 Task: Add a condition where "Channel Is not Chat transcript" in All unsolved tickets in your groups.
Action: Mouse moved to (107, 326)
Screenshot: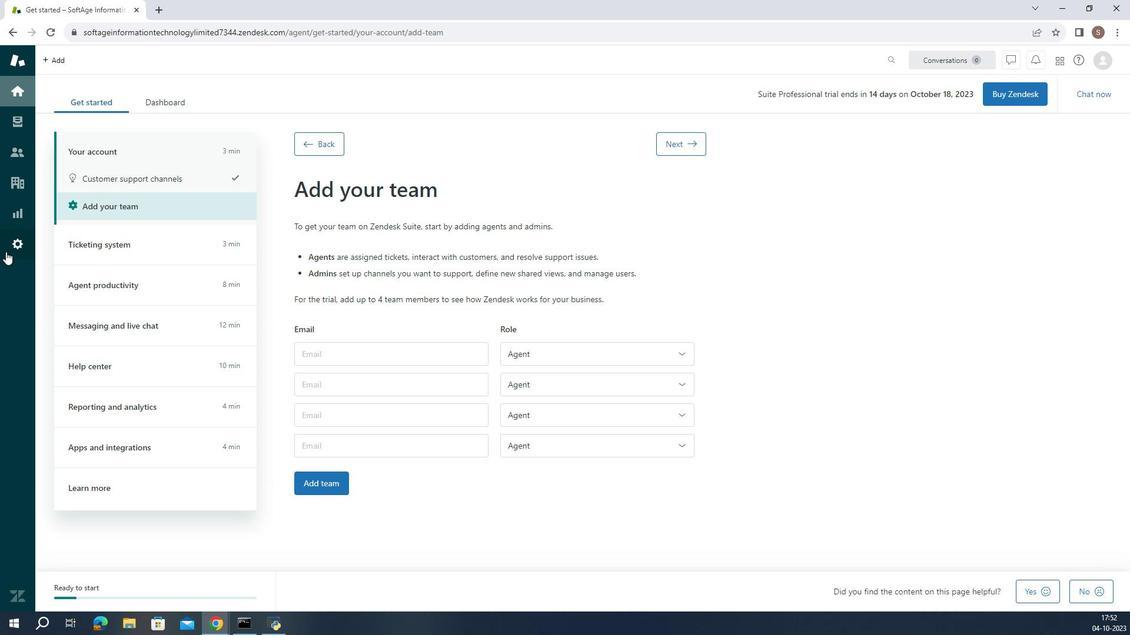 
Action: Mouse pressed left at (107, 326)
Screenshot: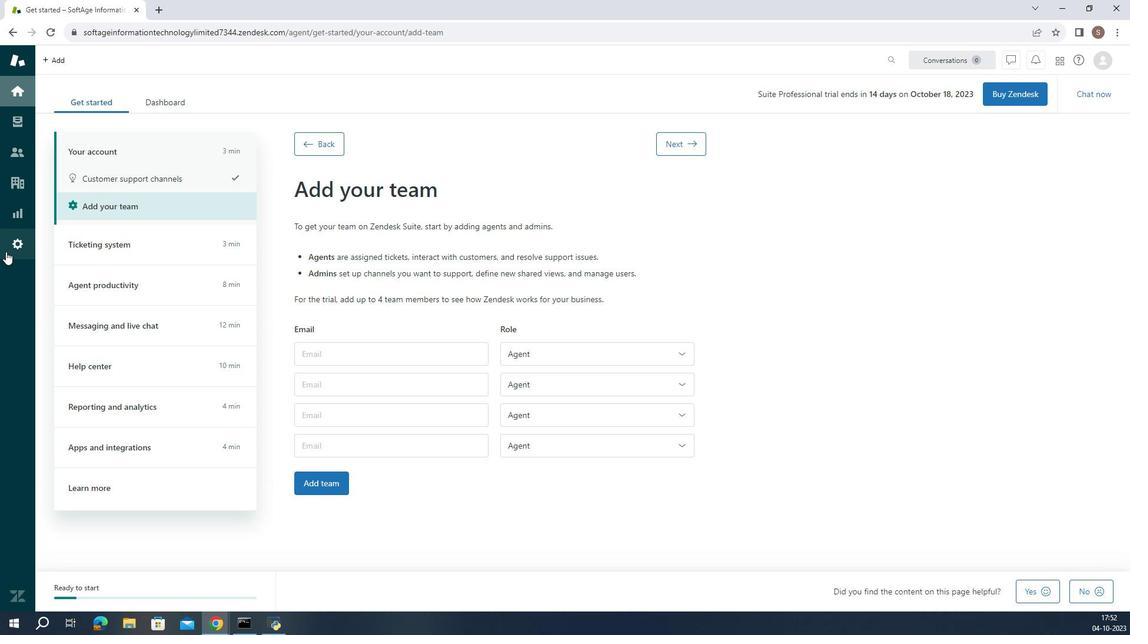 
Action: Mouse moved to (339, 396)
Screenshot: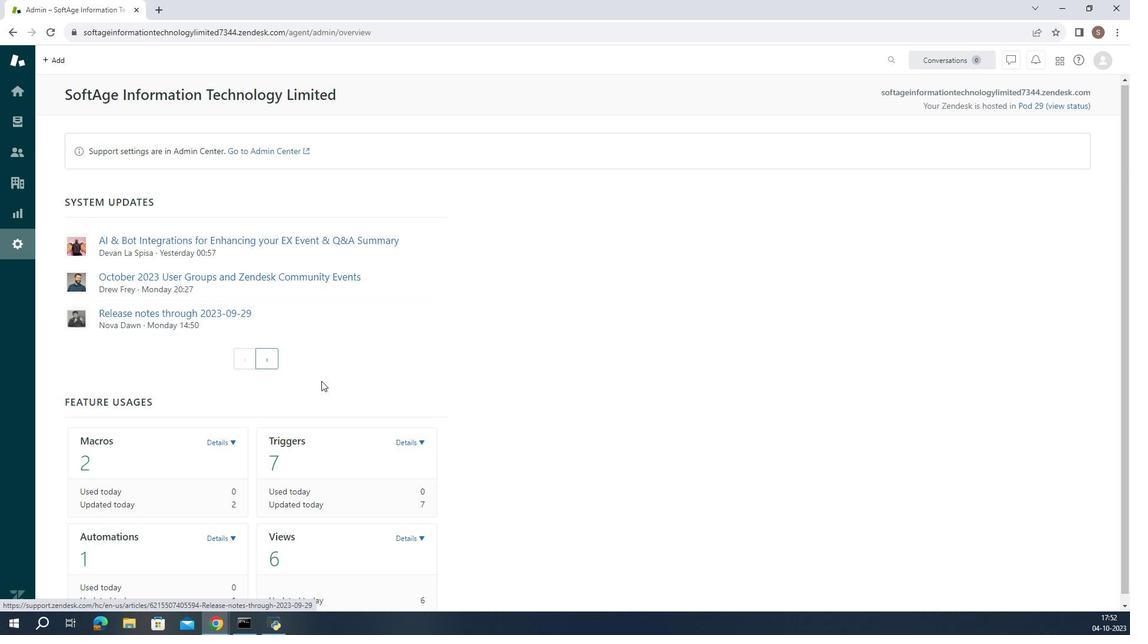 
Action: Mouse scrolled (339, 396) with delta (0, 0)
Screenshot: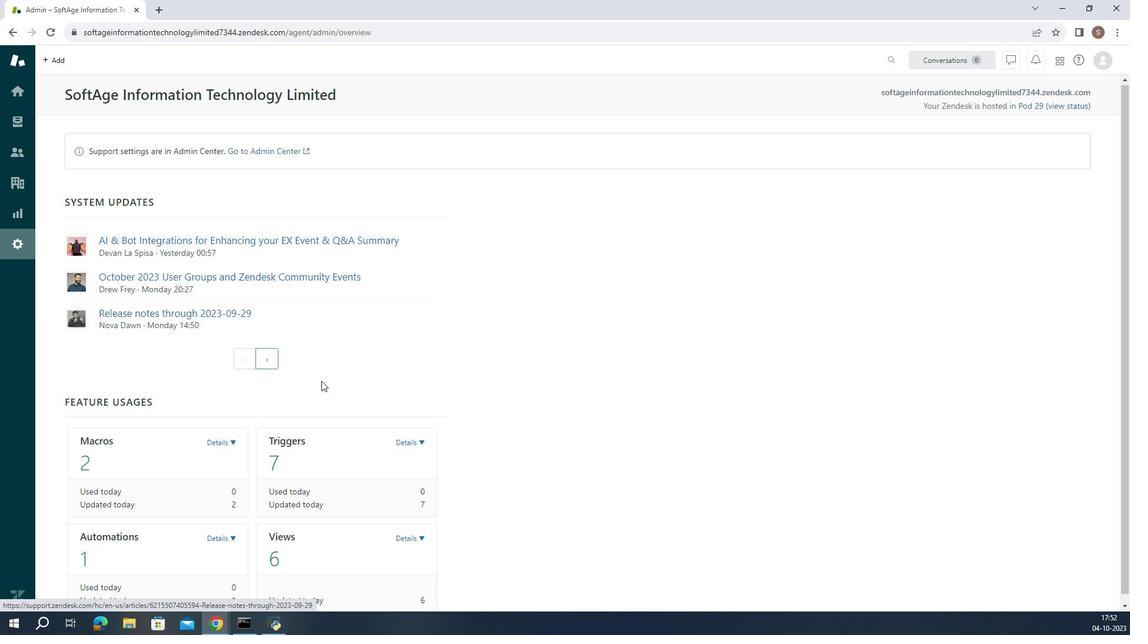 
Action: Mouse moved to (341, 397)
Screenshot: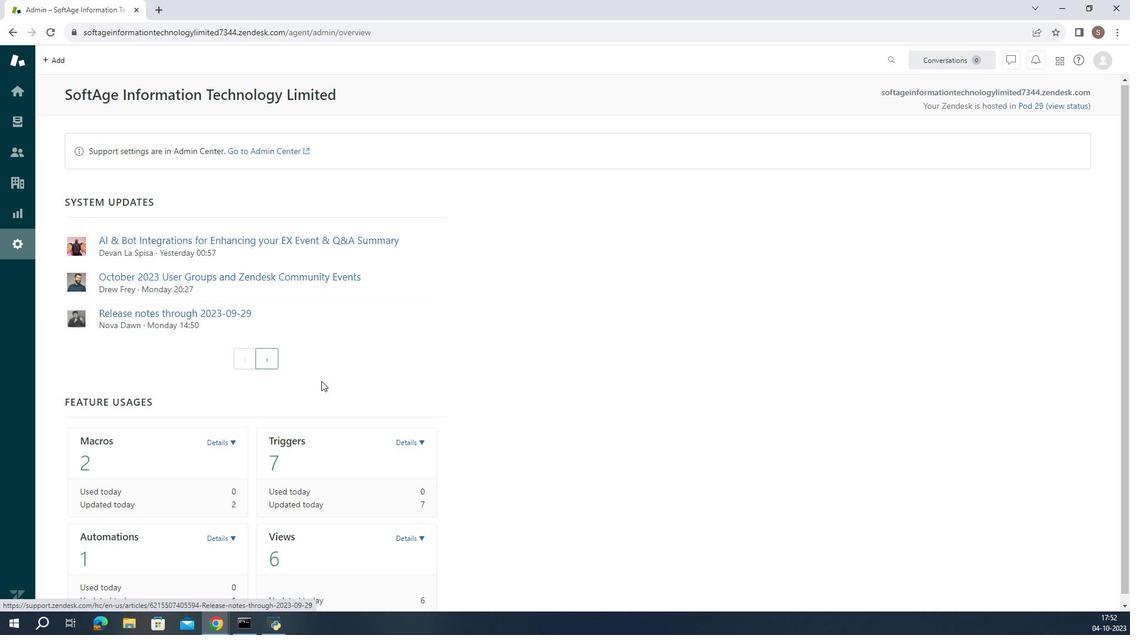 
Action: Mouse scrolled (341, 396) with delta (0, 0)
Screenshot: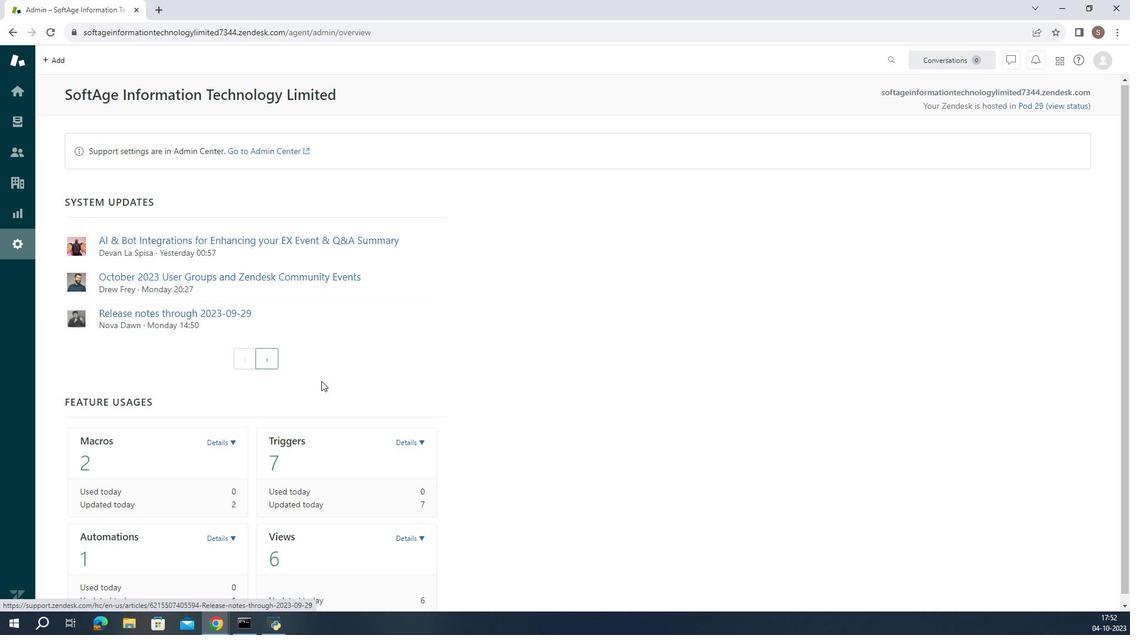 
Action: Mouse moved to (344, 399)
Screenshot: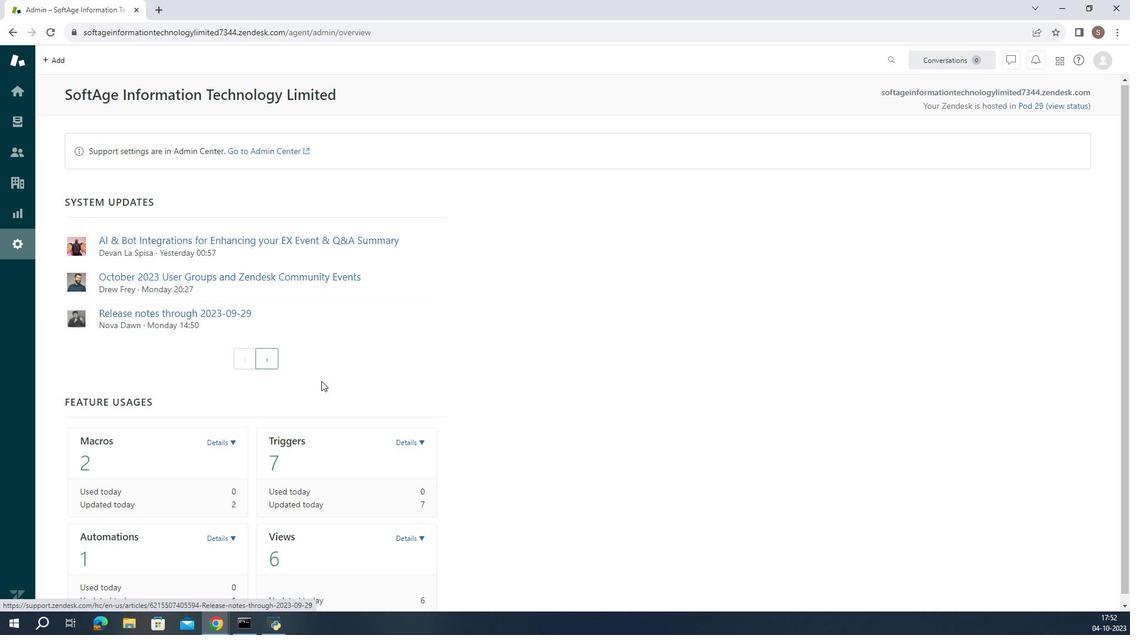 
Action: Mouse scrolled (344, 398) with delta (0, 0)
Screenshot: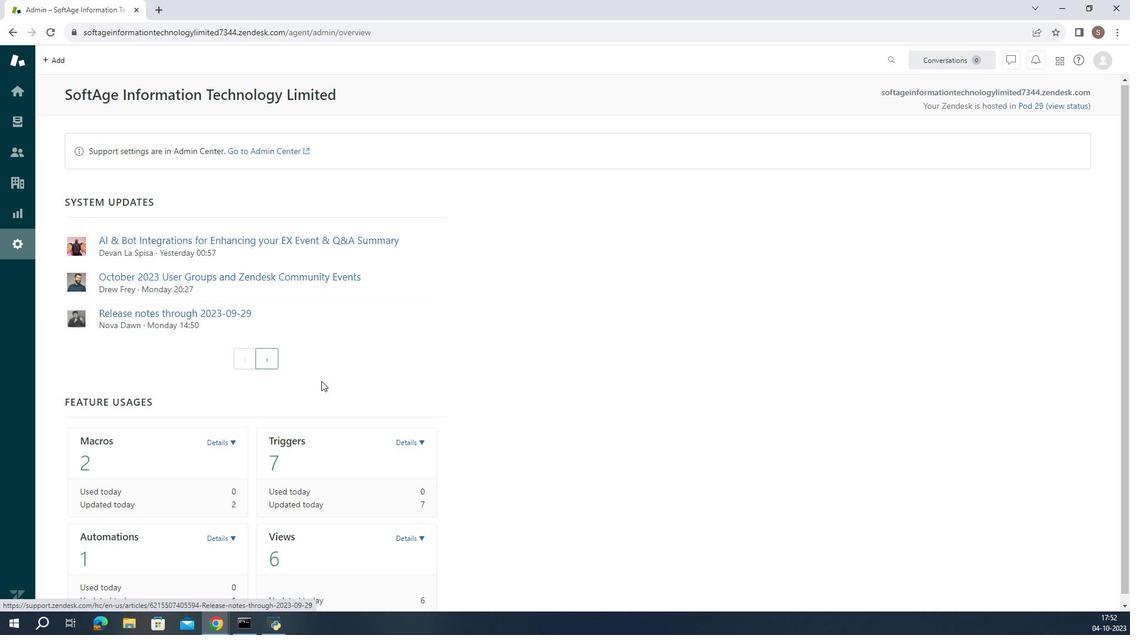 
Action: Mouse moved to (426, 496)
Screenshot: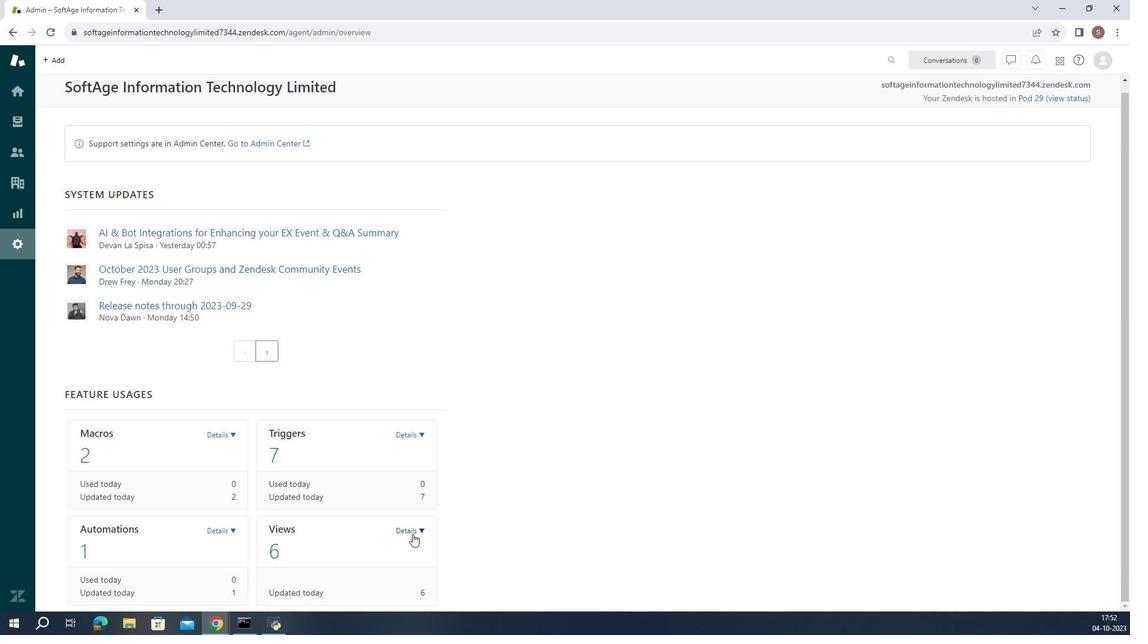 
Action: Mouse pressed left at (426, 496)
Screenshot: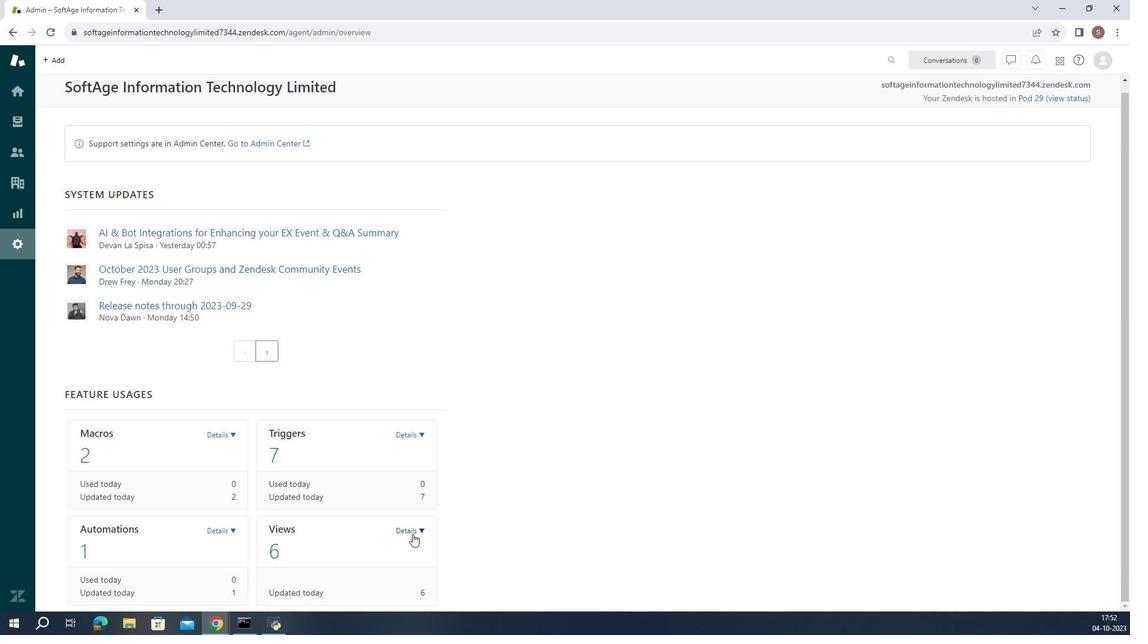 
Action: Mouse moved to (406, 503)
Screenshot: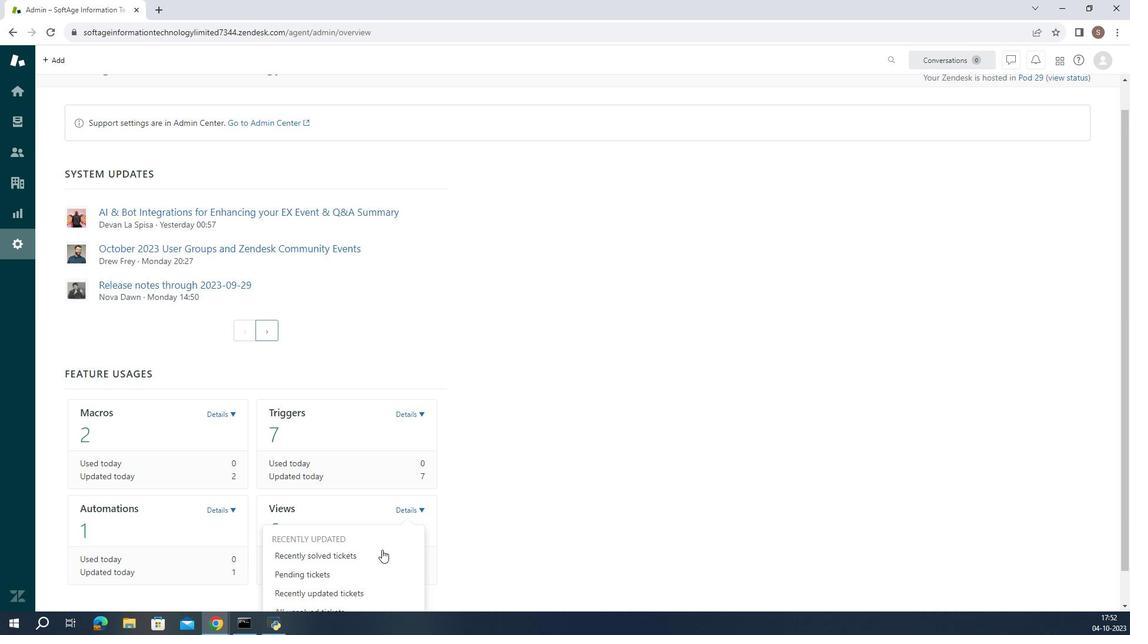 
Action: Mouse scrolled (406, 503) with delta (0, 0)
Screenshot: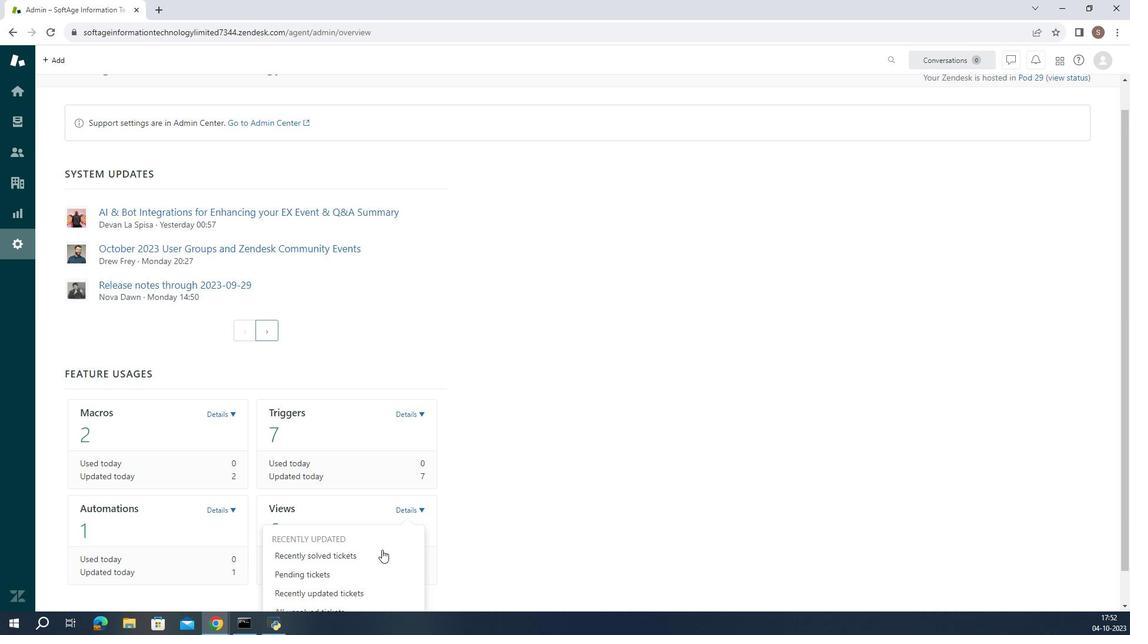 
Action: Mouse moved to (404, 505)
Screenshot: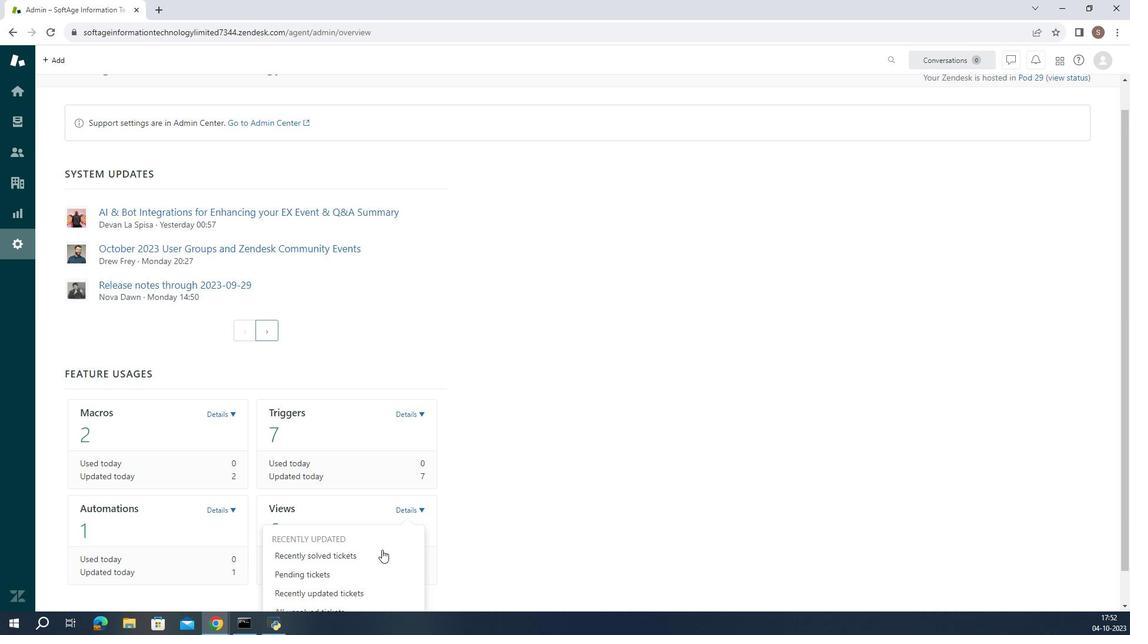 
Action: Mouse scrolled (404, 504) with delta (0, 0)
Screenshot: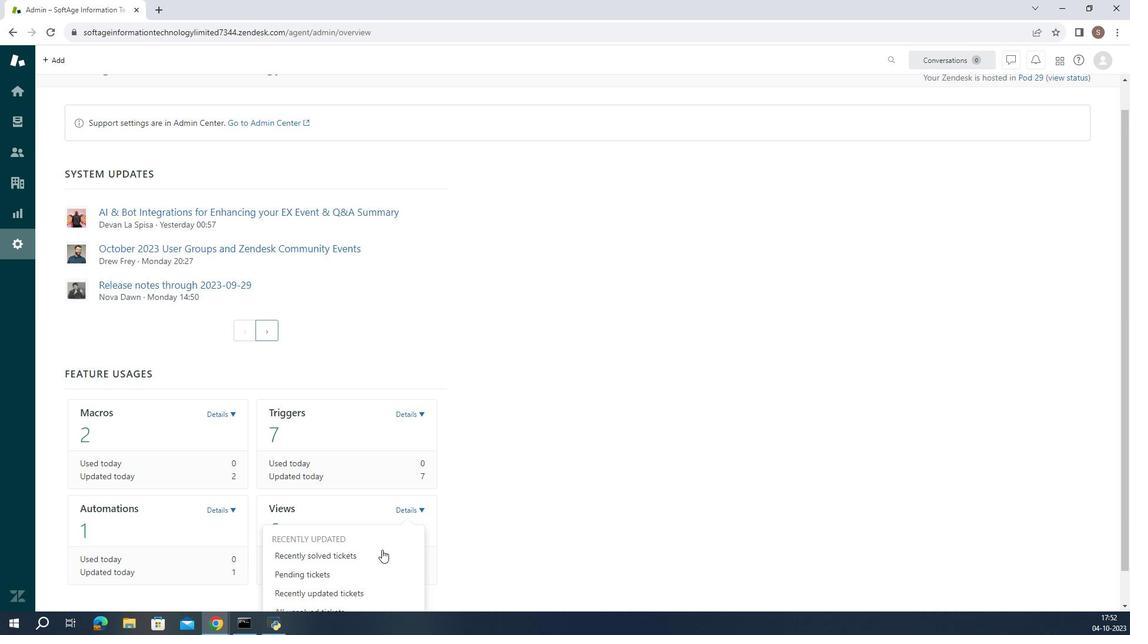 
Action: Mouse moved to (403, 505)
Screenshot: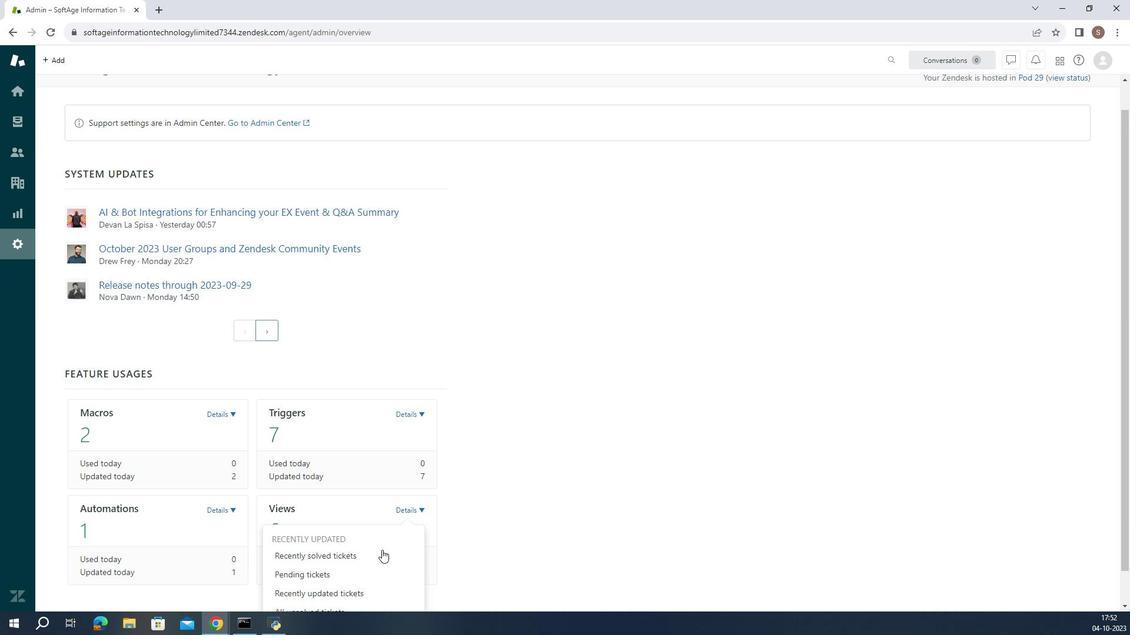
Action: Mouse scrolled (403, 505) with delta (0, 0)
Screenshot: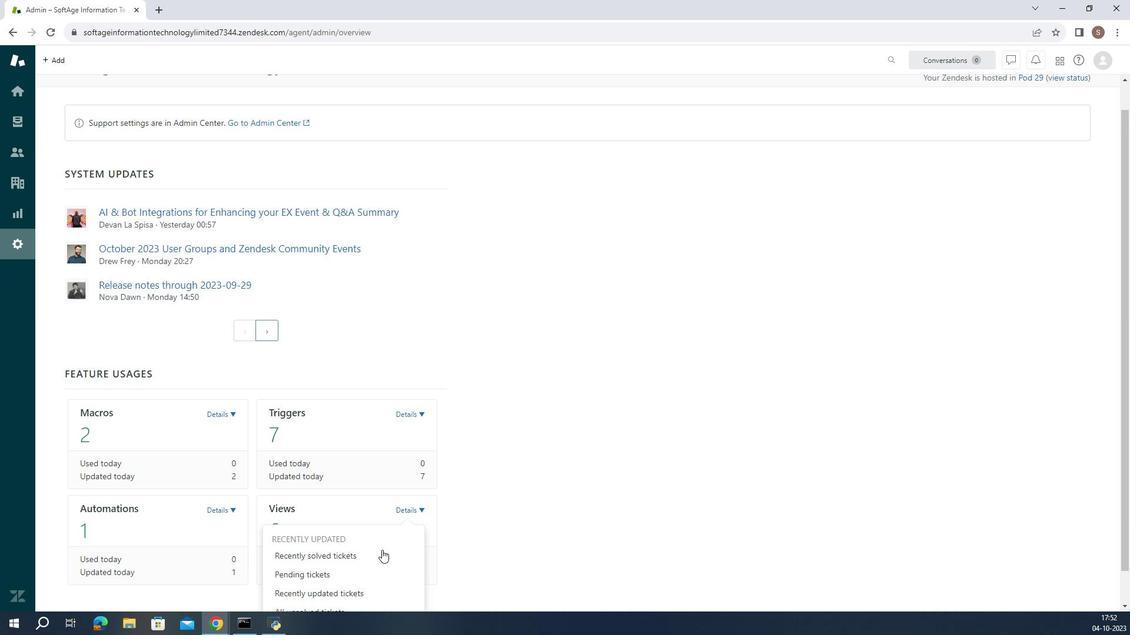 
Action: Mouse moved to (402, 505)
Screenshot: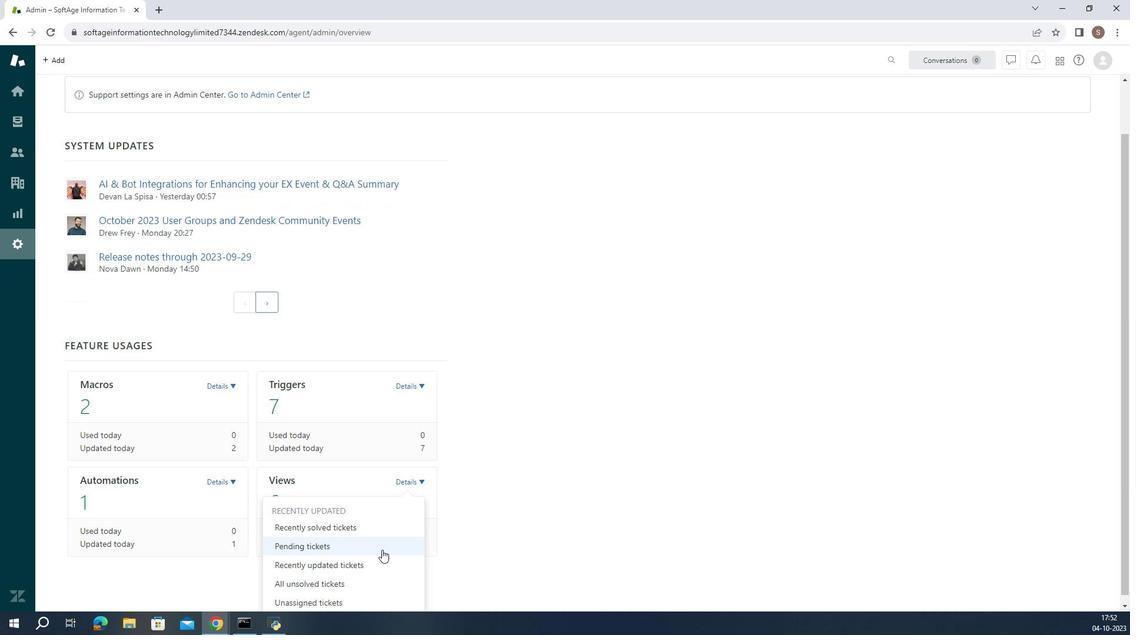 
Action: Mouse scrolled (402, 505) with delta (0, 0)
Screenshot: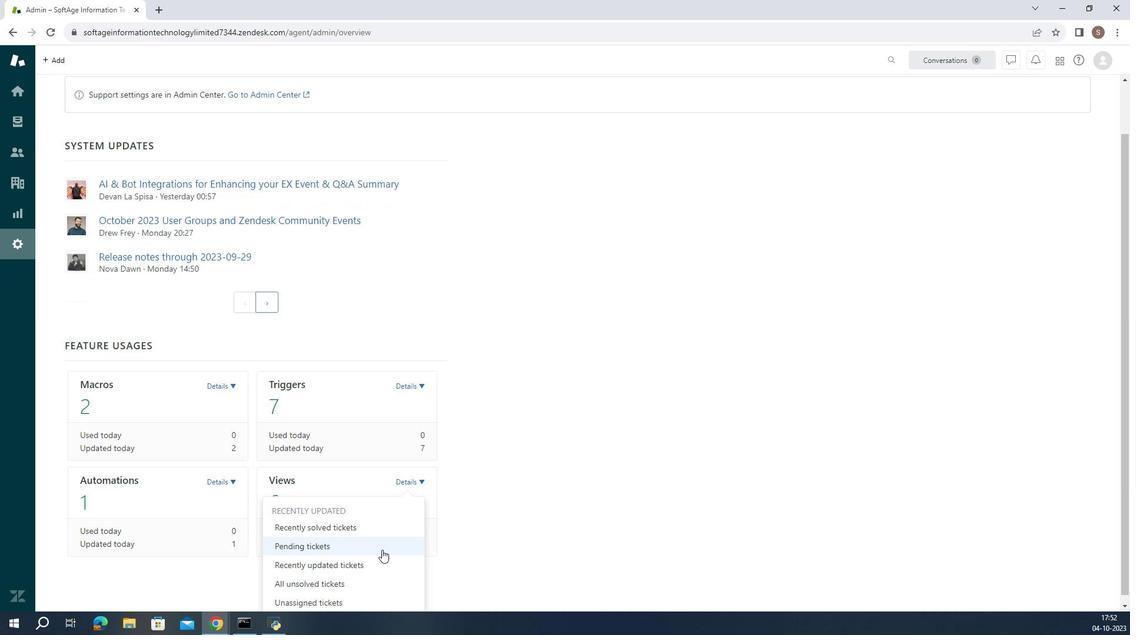 
Action: Mouse moved to (370, 524)
Screenshot: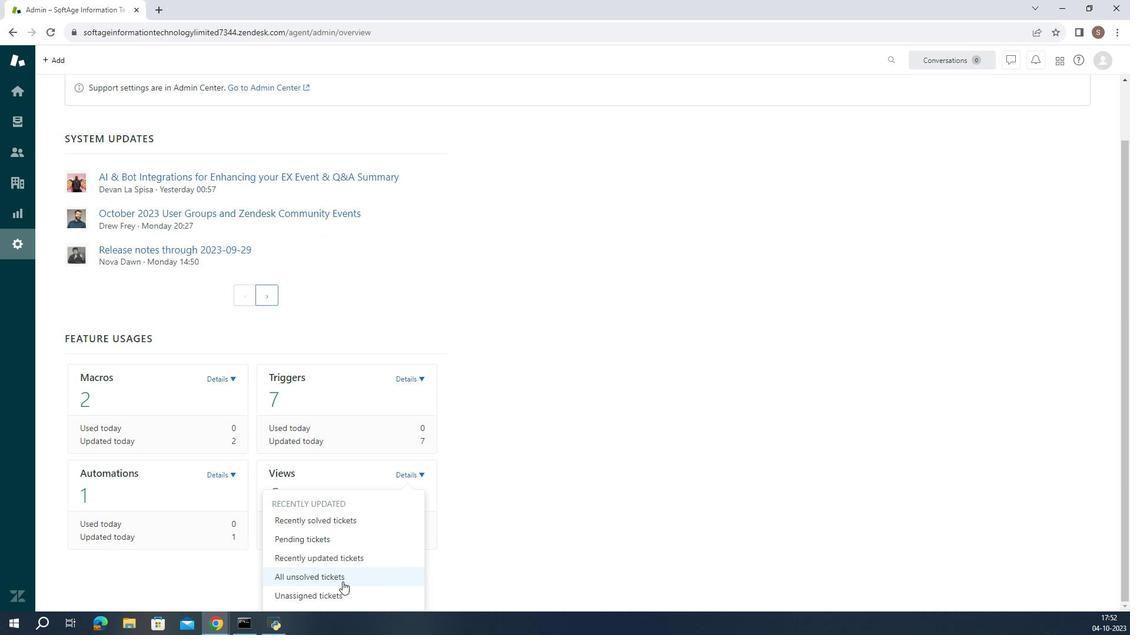 
Action: Mouse pressed left at (370, 524)
Screenshot: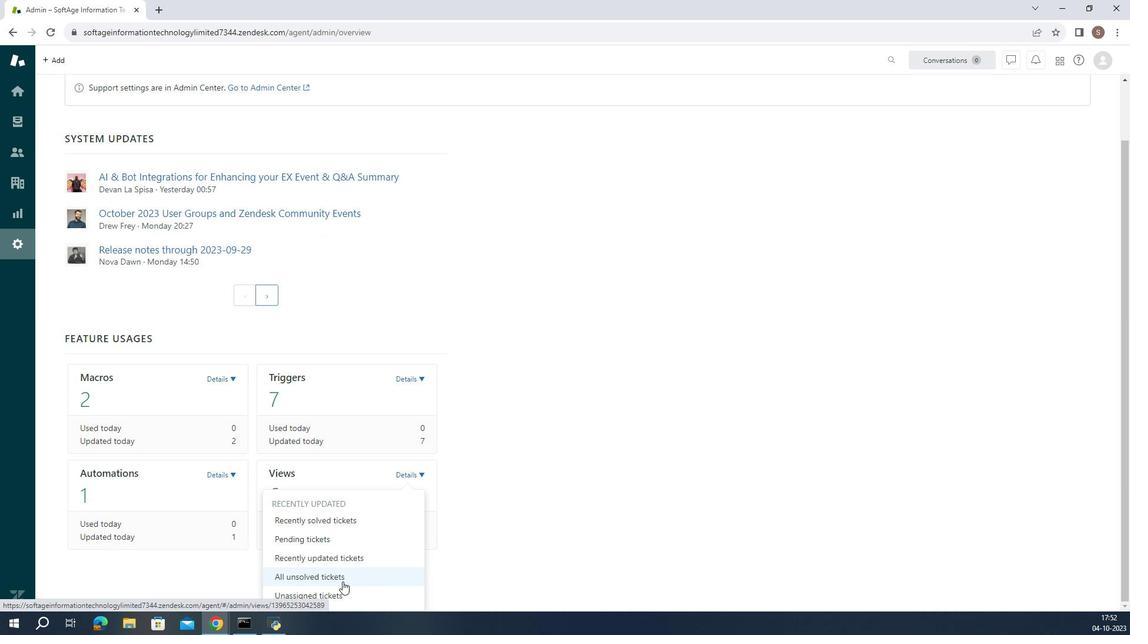 
Action: Mouse moved to (249, 413)
Screenshot: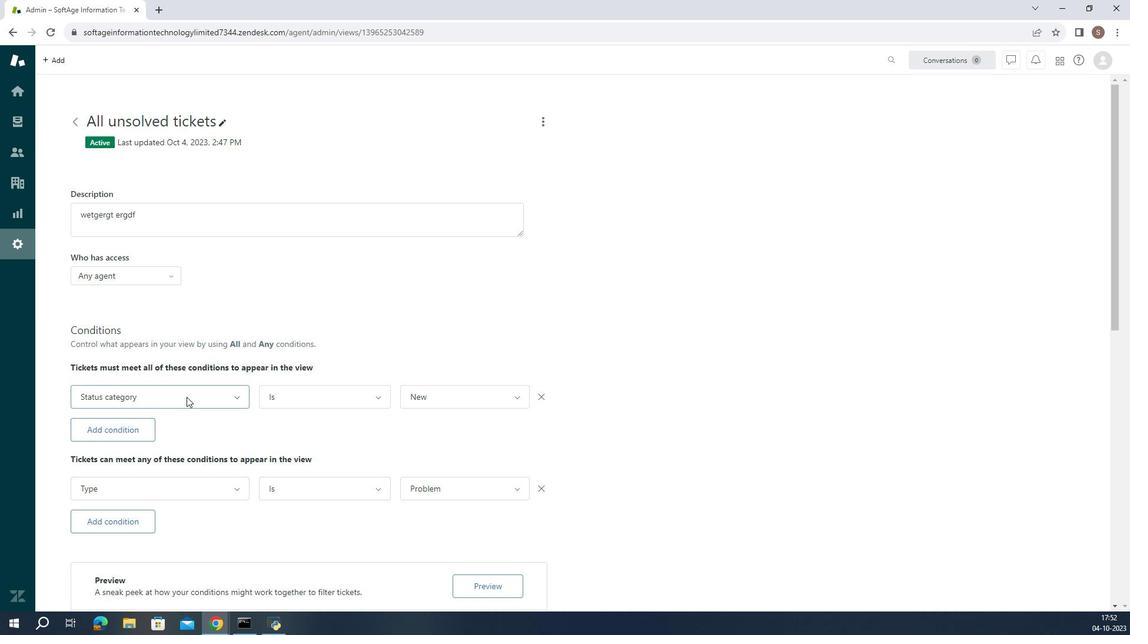 
Action: Mouse pressed left at (249, 413)
Screenshot: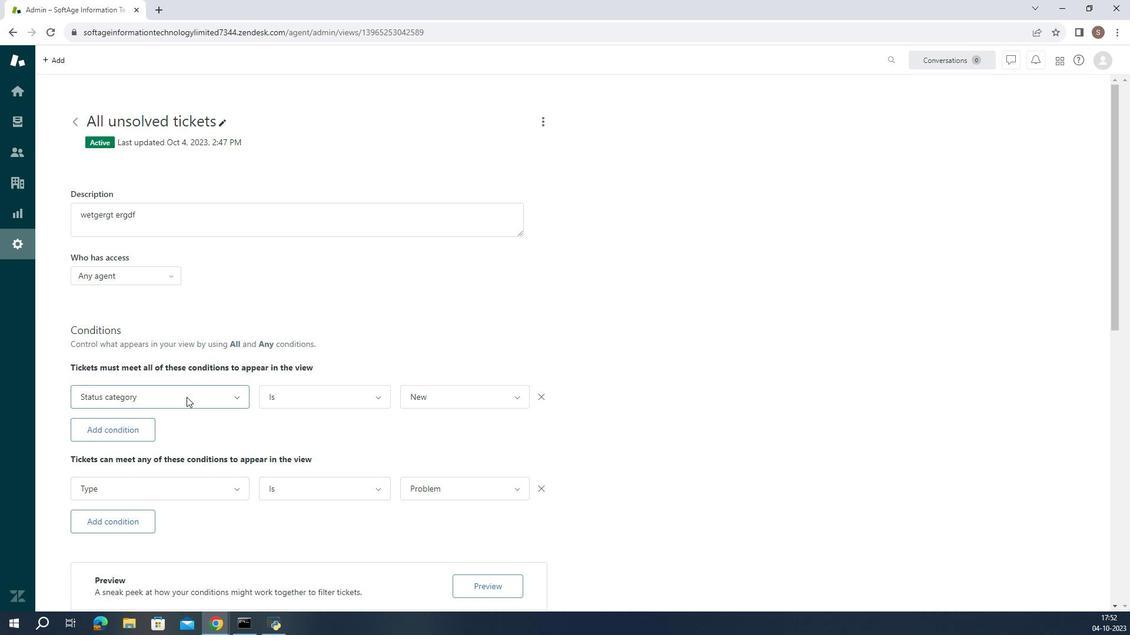 
Action: Mouse moved to (232, 359)
Screenshot: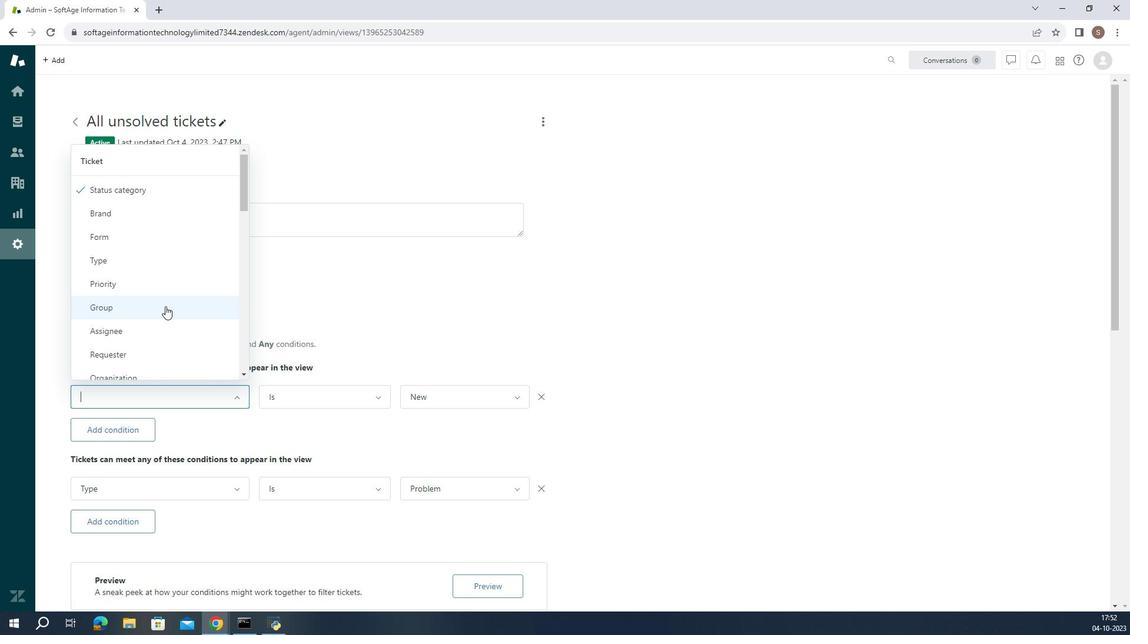 
Action: Mouse scrolled (232, 359) with delta (0, 0)
Screenshot: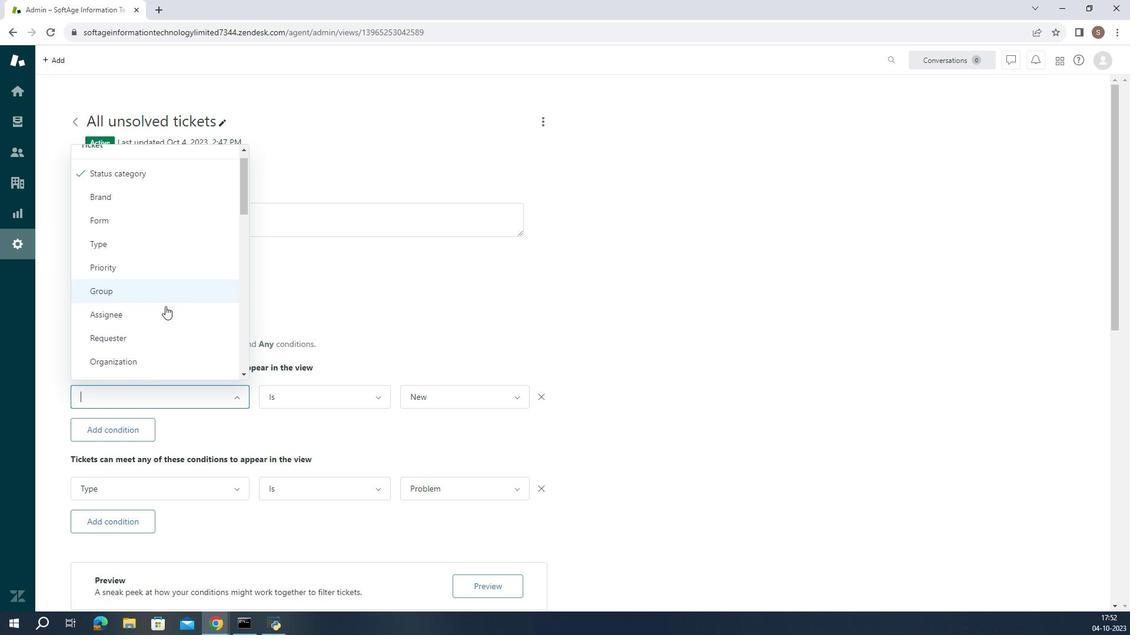 
Action: Mouse scrolled (232, 359) with delta (0, 0)
Screenshot: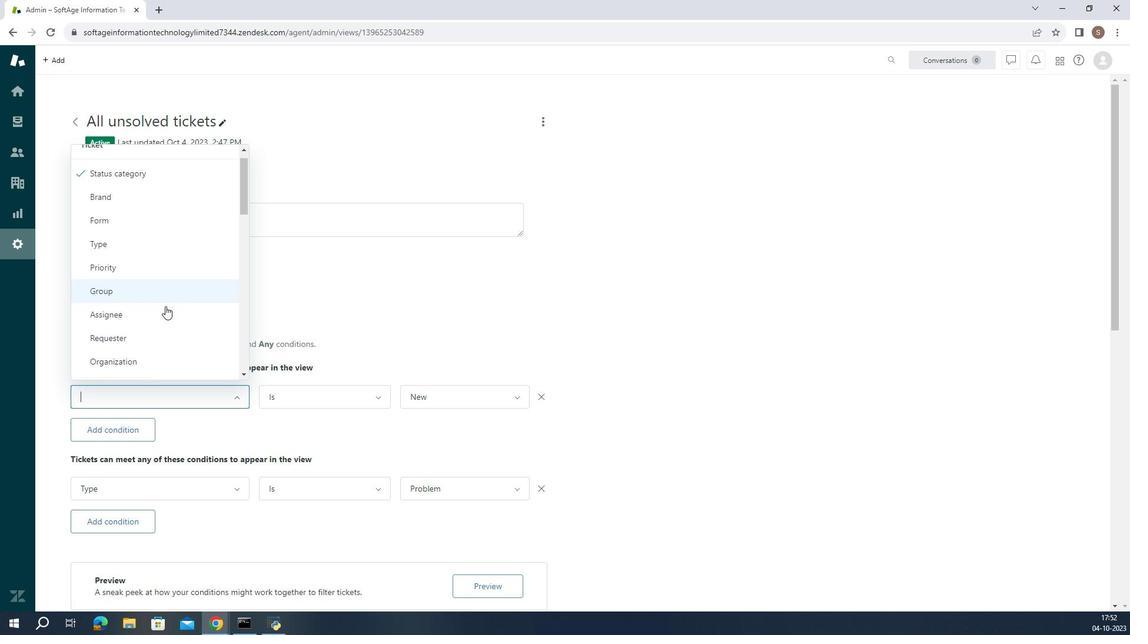 
Action: Mouse scrolled (232, 359) with delta (0, 0)
Screenshot: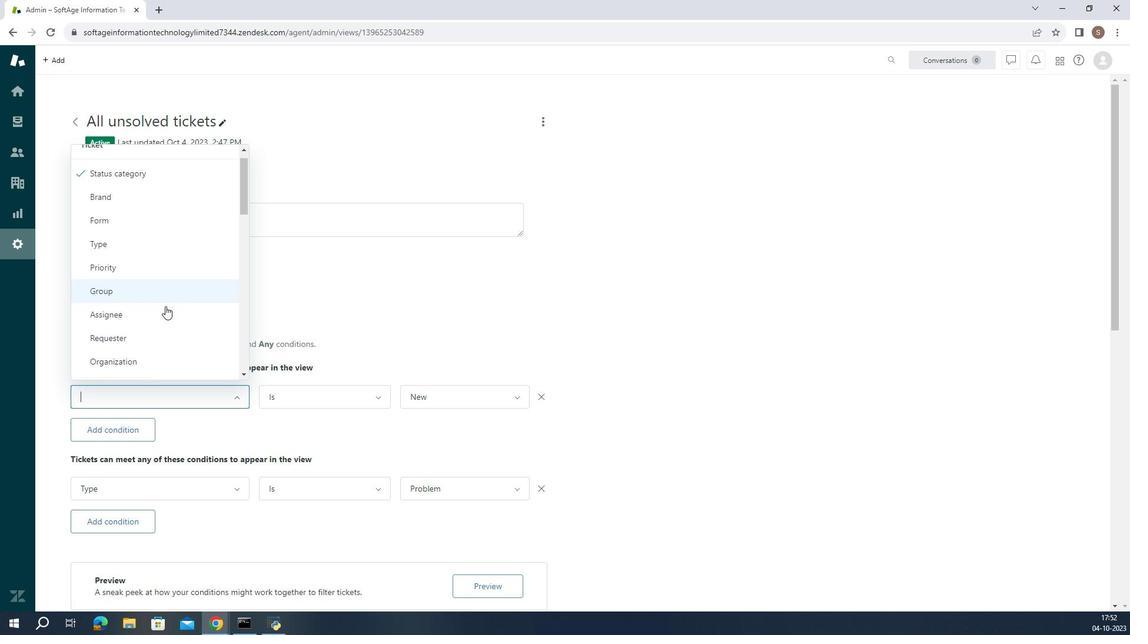
Action: Mouse scrolled (232, 359) with delta (0, 0)
Screenshot: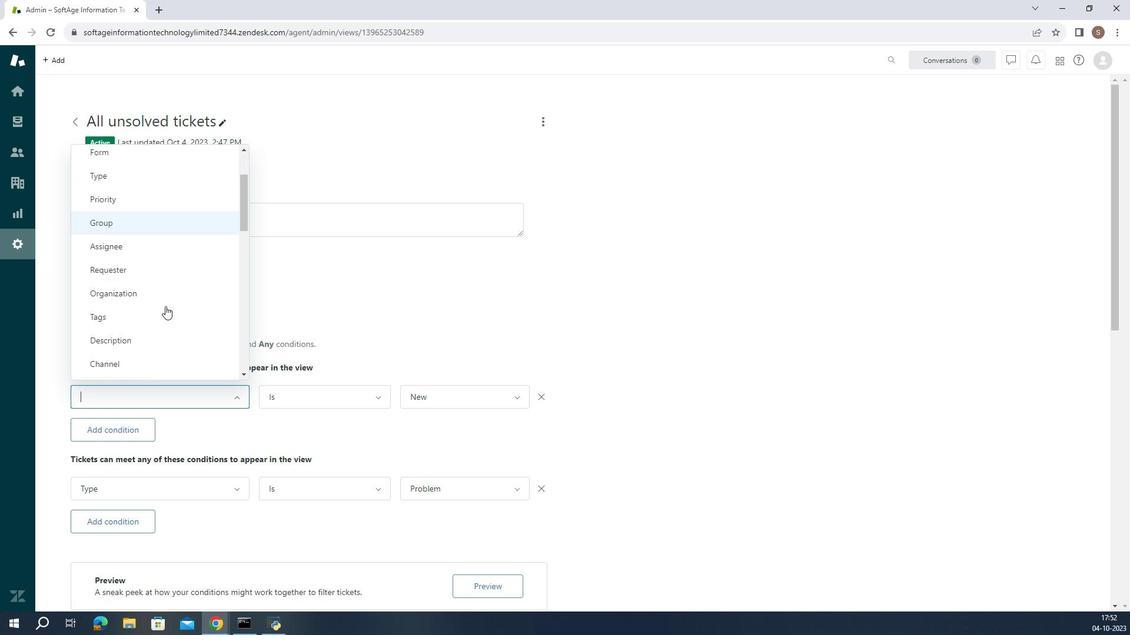
Action: Mouse moved to (221, 302)
Screenshot: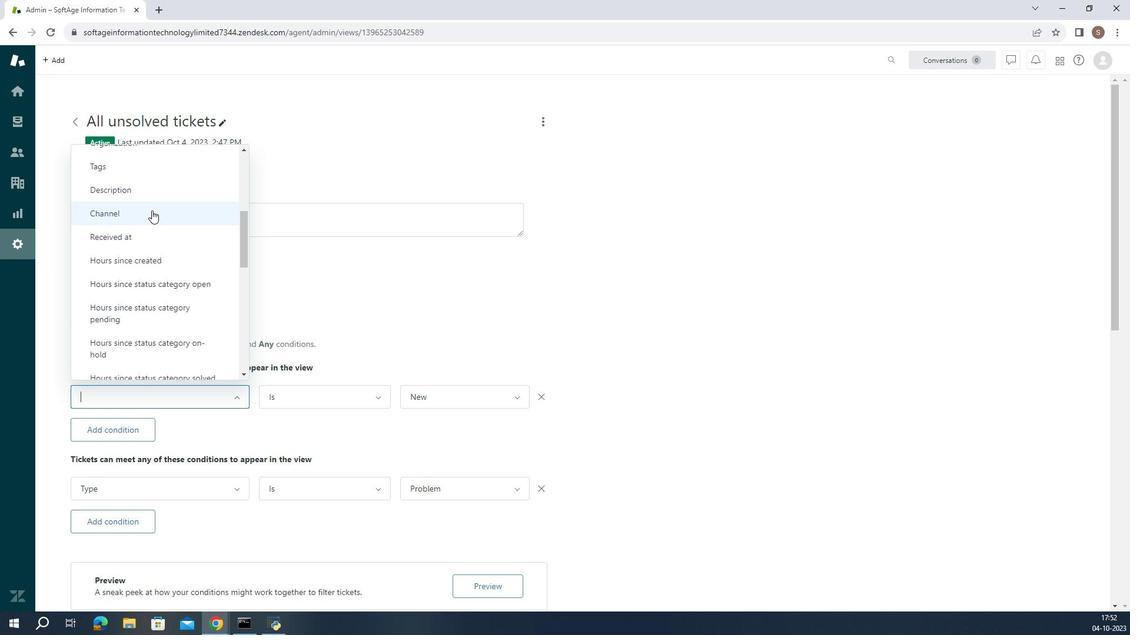 
Action: Mouse pressed left at (221, 302)
Screenshot: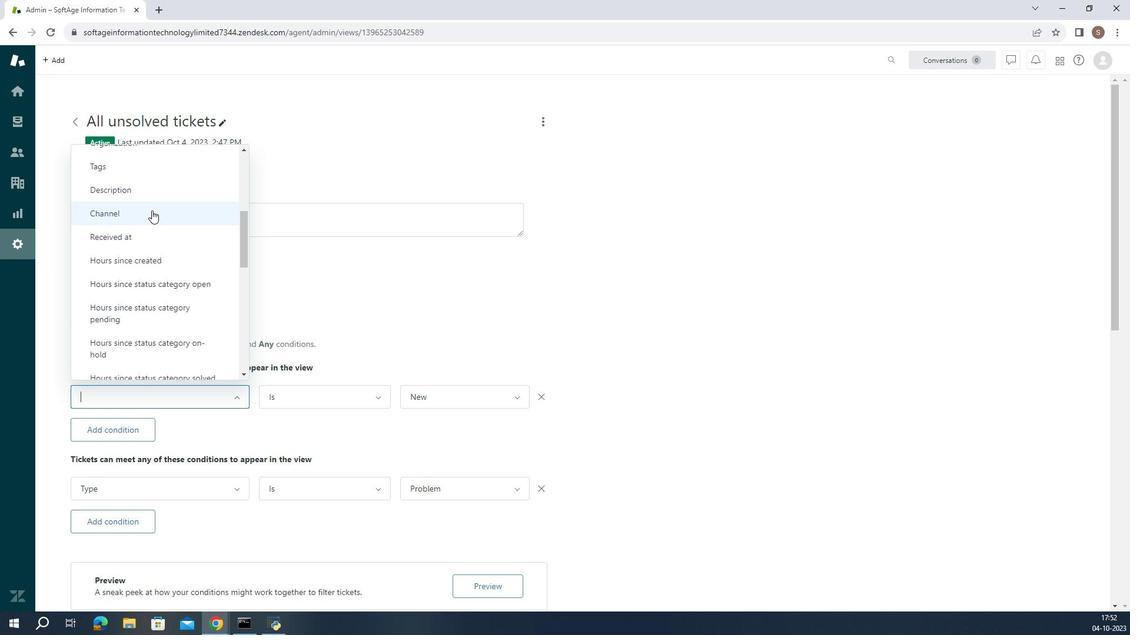 
Action: Mouse moved to (352, 410)
Screenshot: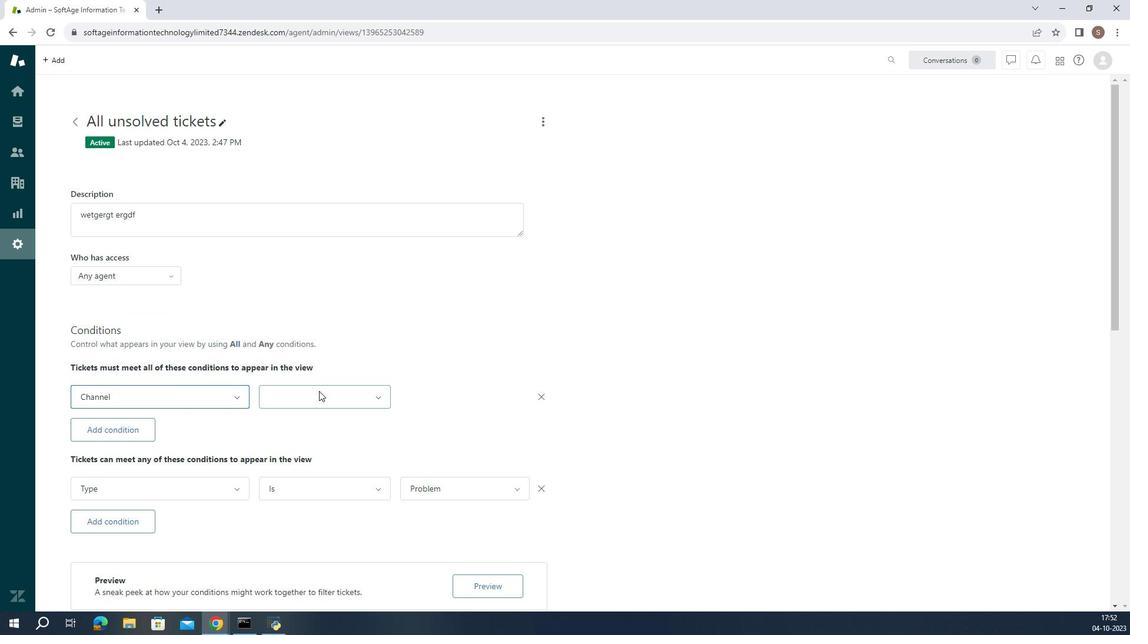
Action: Mouse pressed left at (352, 410)
Screenshot: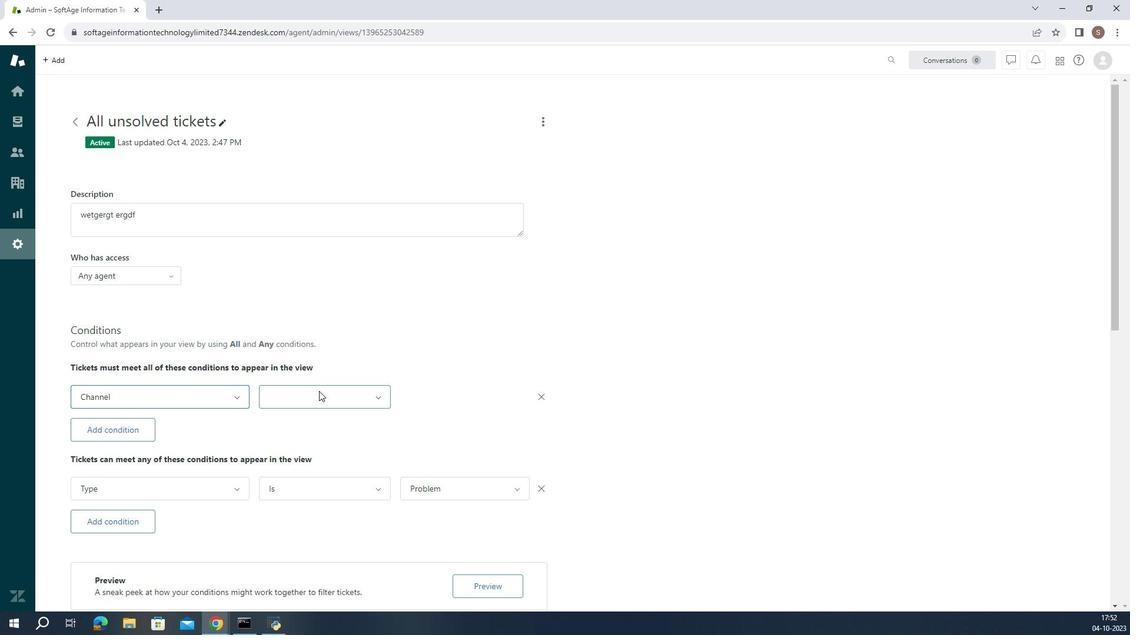 
Action: Mouse moved to (358, 441)
Screenshot: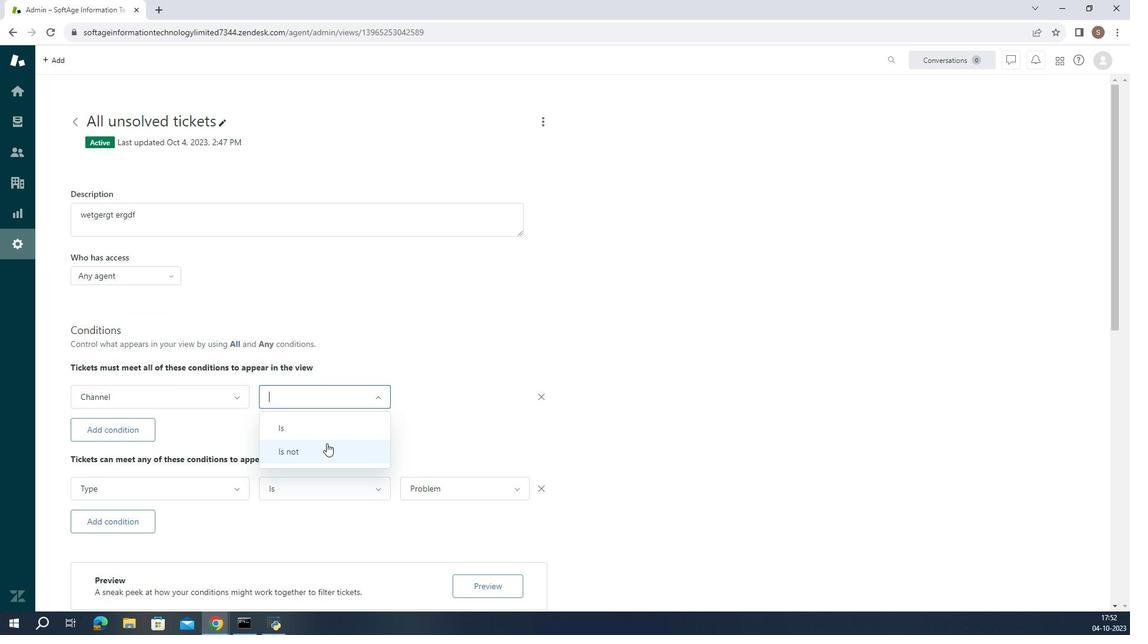 
Action: Mouse pressed left at (358, 441)
Screenshot: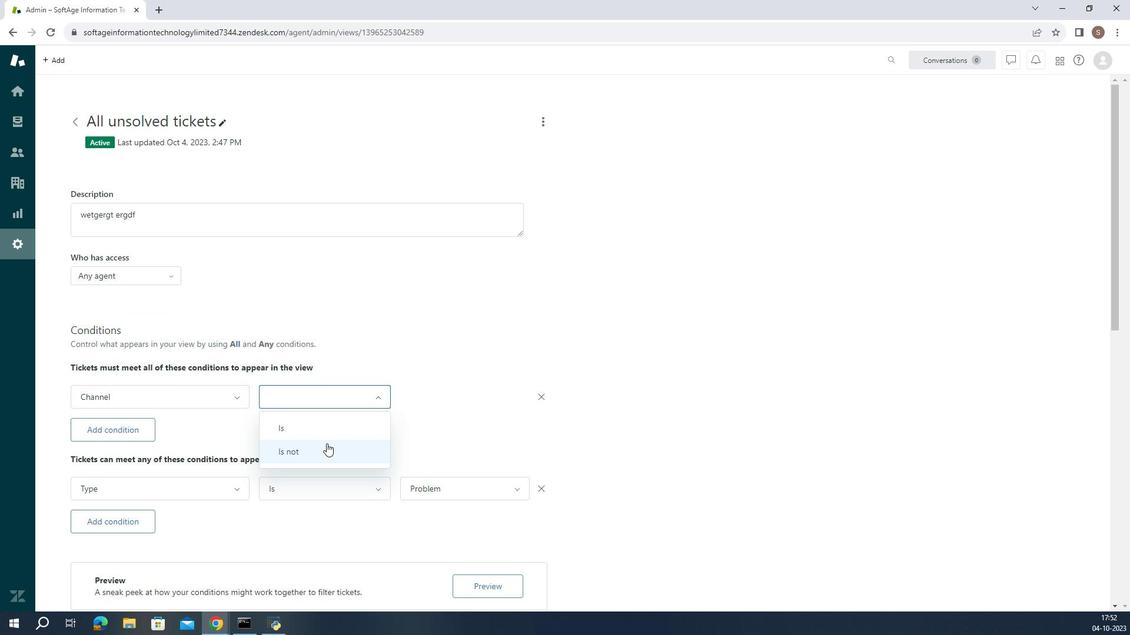
Action: Mouse moved to (471, 410)
Screenshot: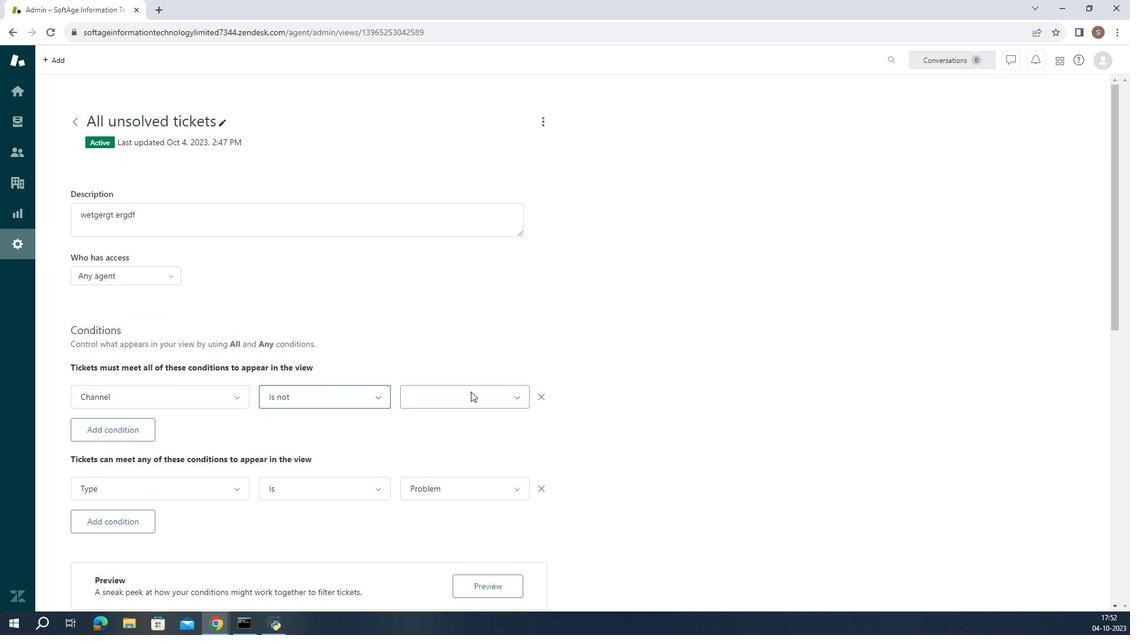 
Action: Mouse pressed left at (471, 410)
Screenshot: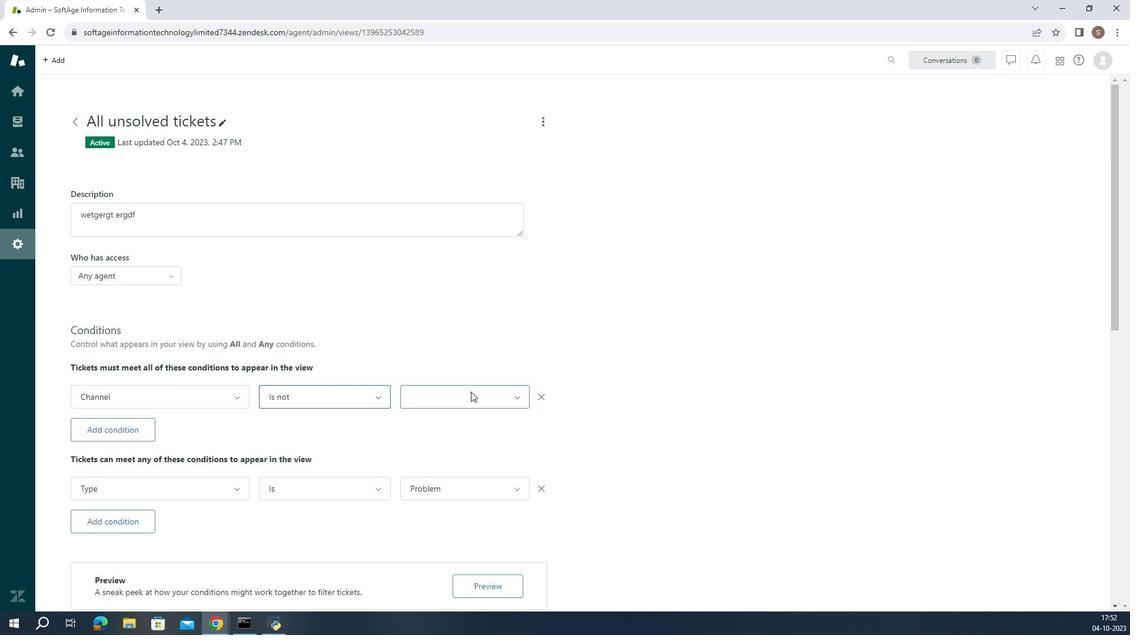 
Action: Mouse moved to (472, 357)
Screenshot: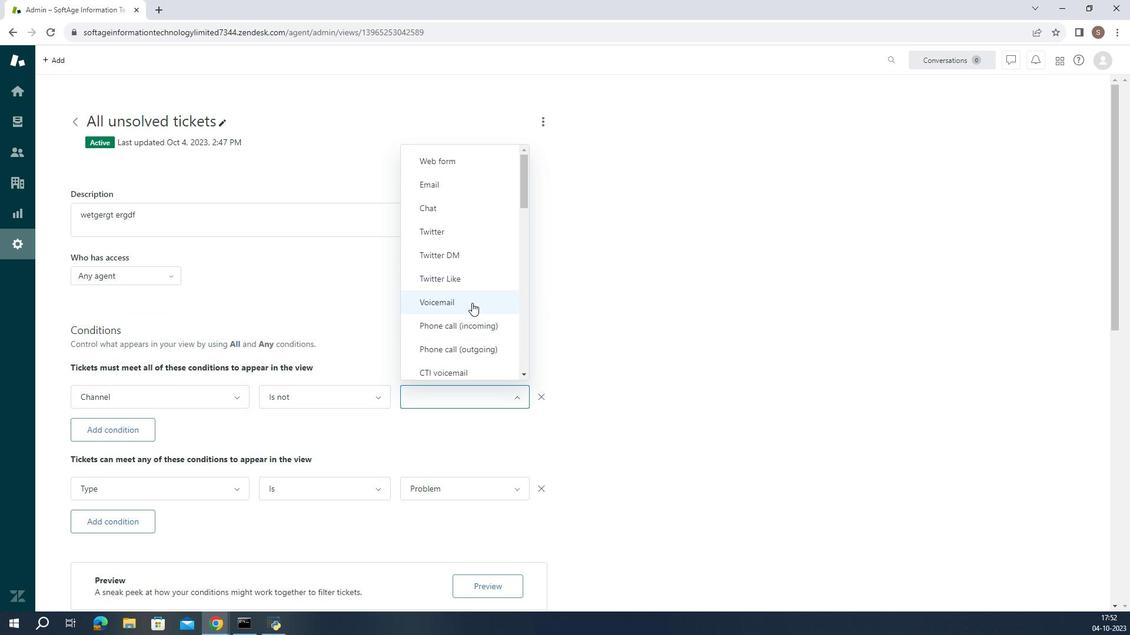 
Action: Mouse scrolled (472, 356) with delta (0, 0)
Screenshot: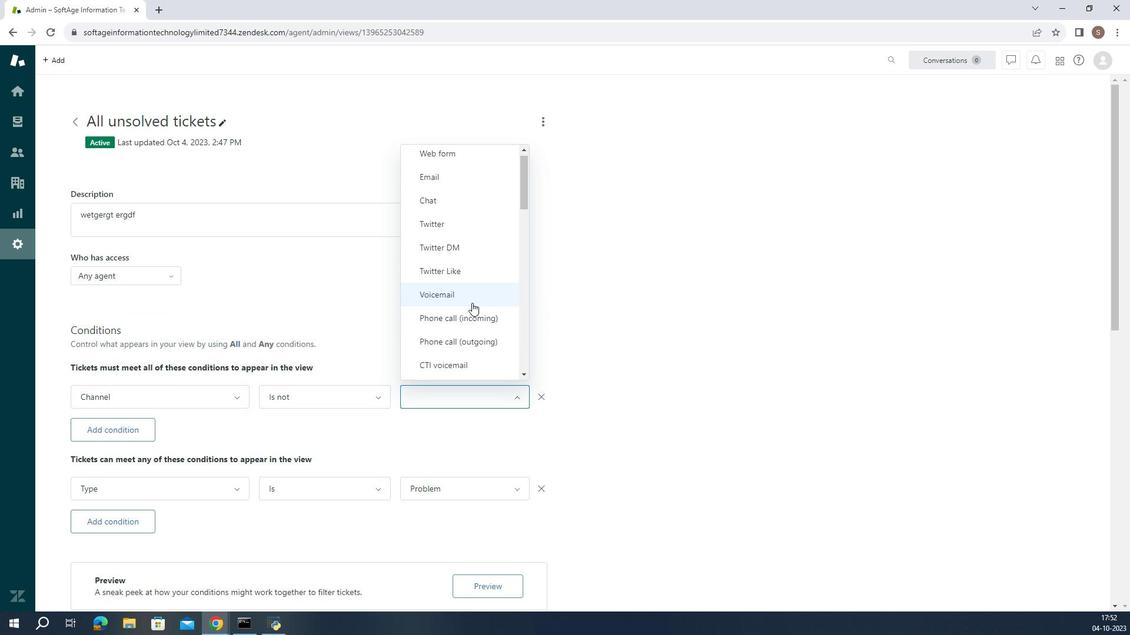 
Action: Mouse scrolled (472, 356) with delta (0, 0)
Screenshot: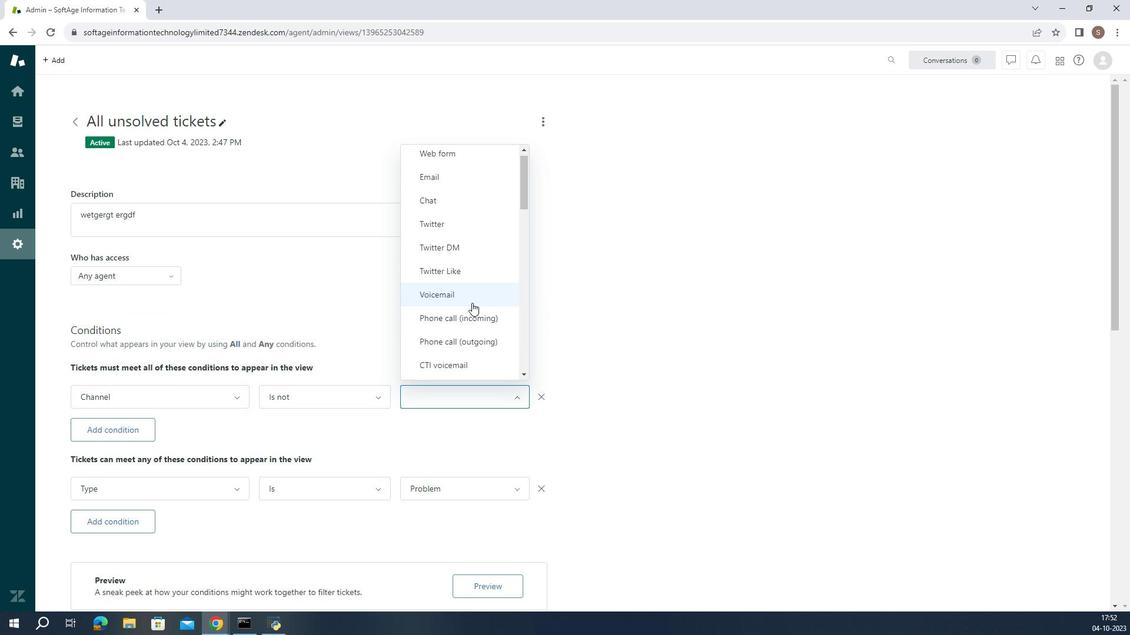 
Action: Mouse scrolled (472, 356) with delta (0, 0)
Screenshot: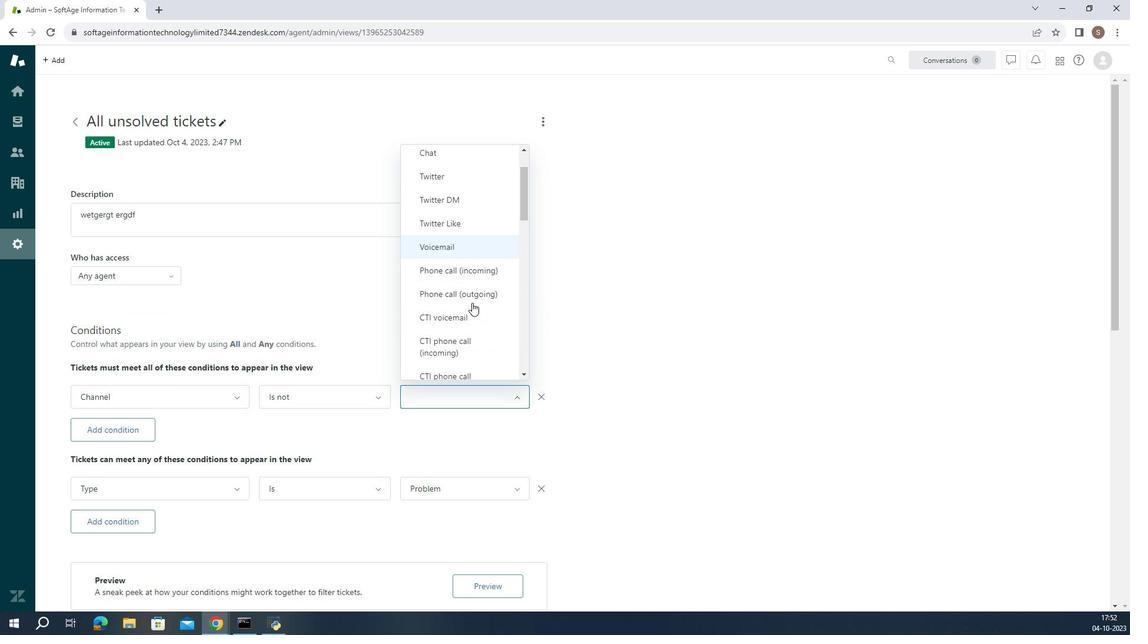 
Action: Mouse scrolled (472, 356) with delta (0, 0)
Screenshot: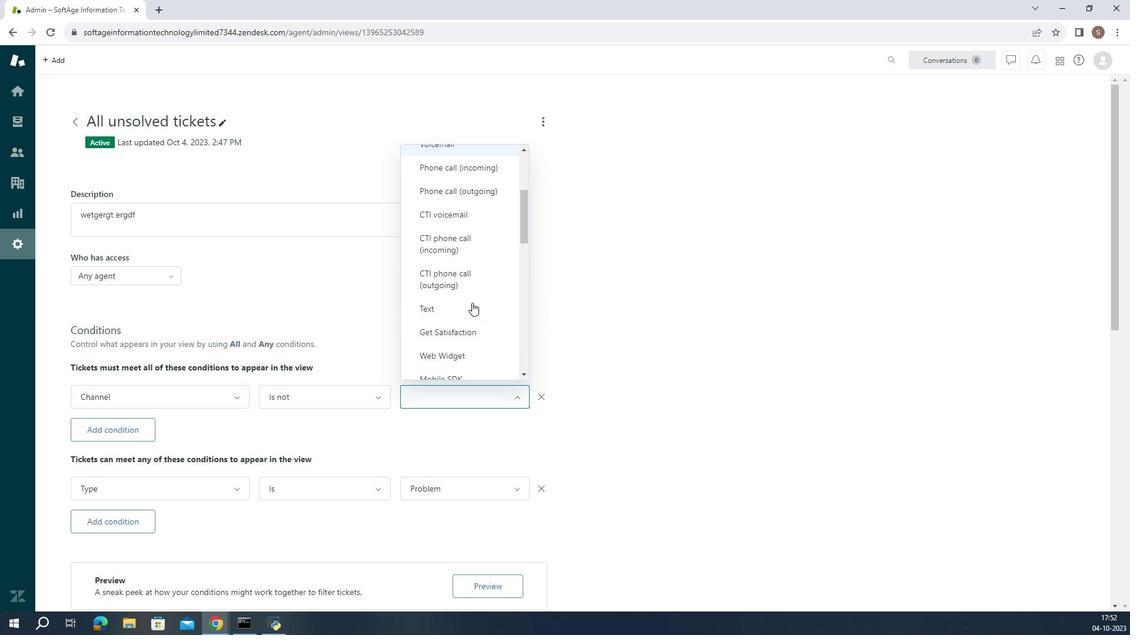 
Action: Mouse scrolled (472, 356) with delta (0, 0)
Screenshot: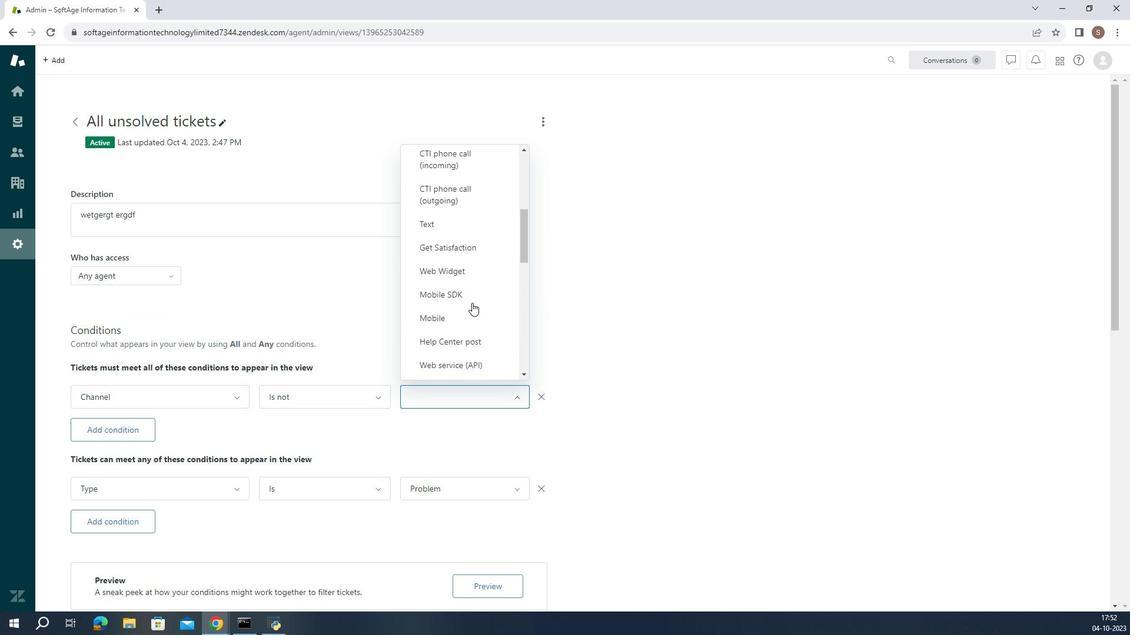 
Action: Mouse scrolled (472, 356) with delta (0, 0)
Screenshot: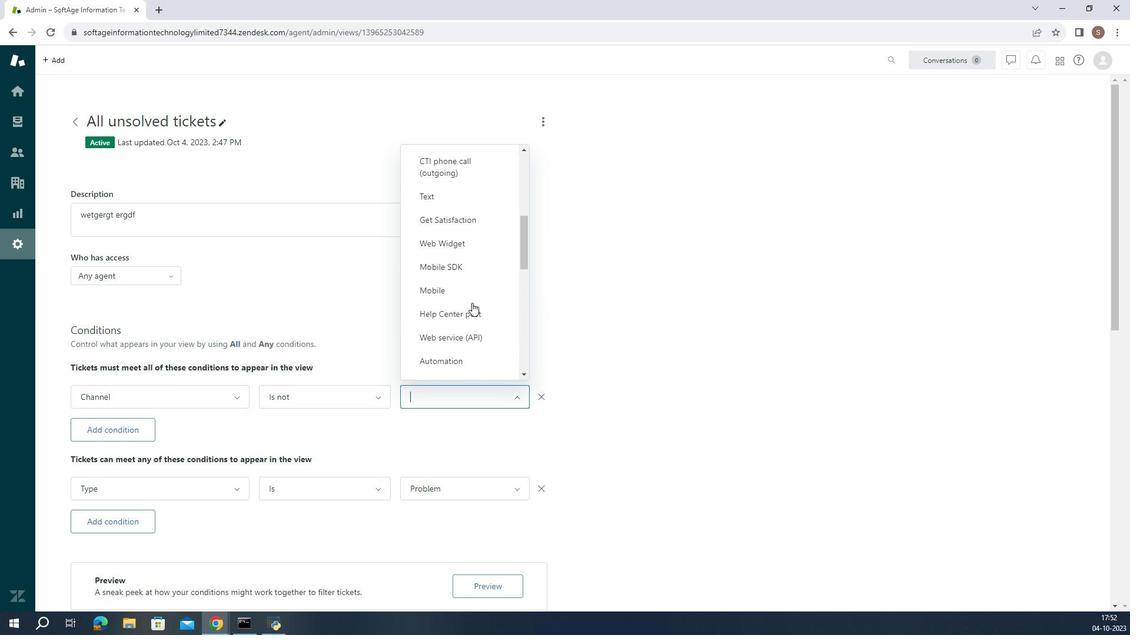 
Action: Mouse scrolled (472, 356) with delta (0, 0)
Screenshot: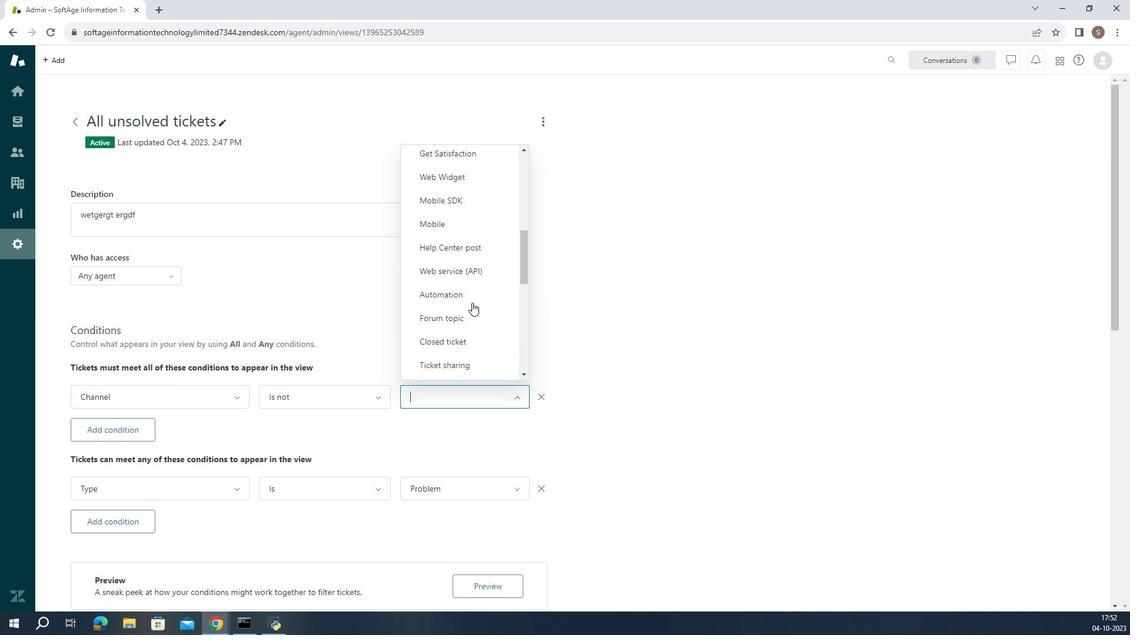 
Action: Mouse scrolled (472, 356) with delta (0, 0)
Screenshot: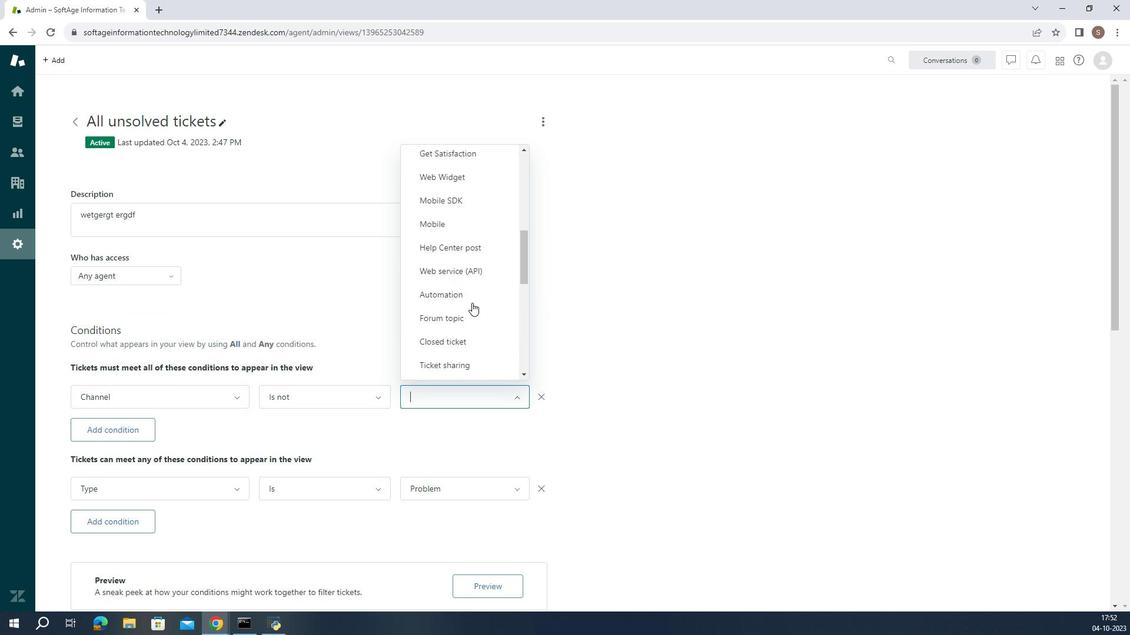 
Action: Mouse scrolled (472, 356) with delta (0, 0)
Screenshot: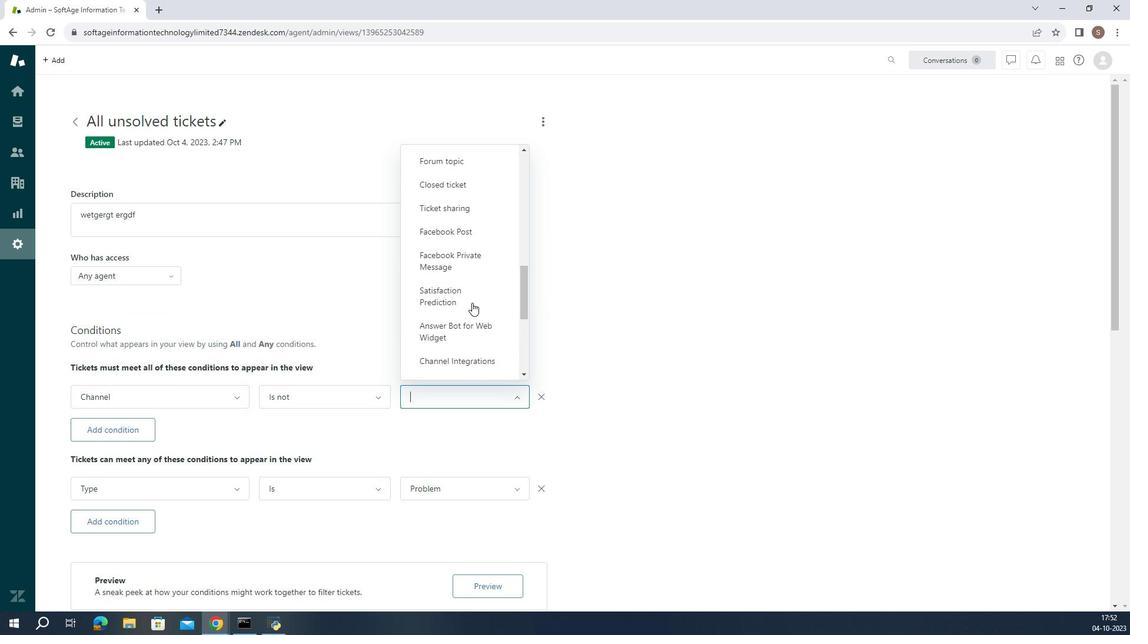 
Action: Mouse scrolled (472, 356) with delta (0, 0)
Screenshot: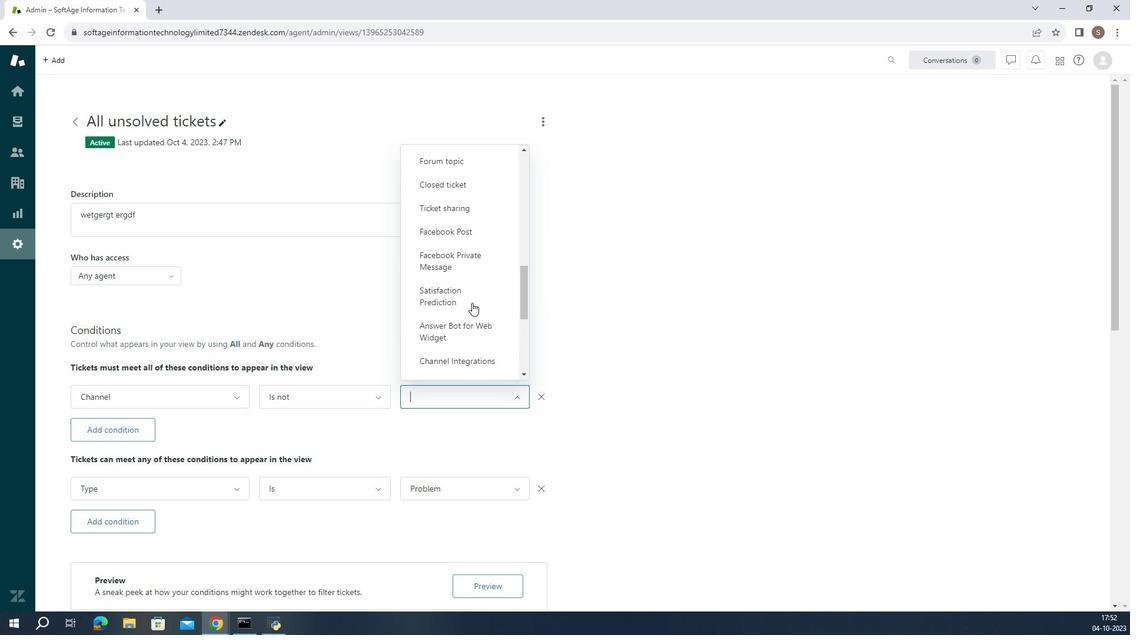
Action: Mouse scrolled (472, 356) with delta (0, 0)
Screenshot: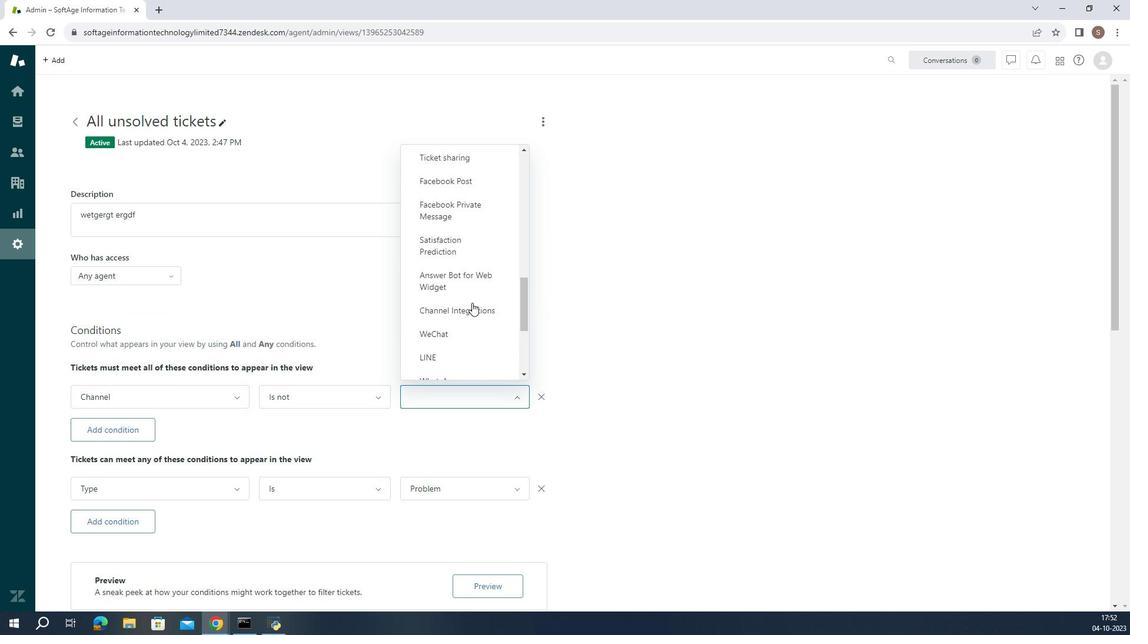 
Action: Mouse scrolled (472, 356) with delta (0, 0)
Screenshot: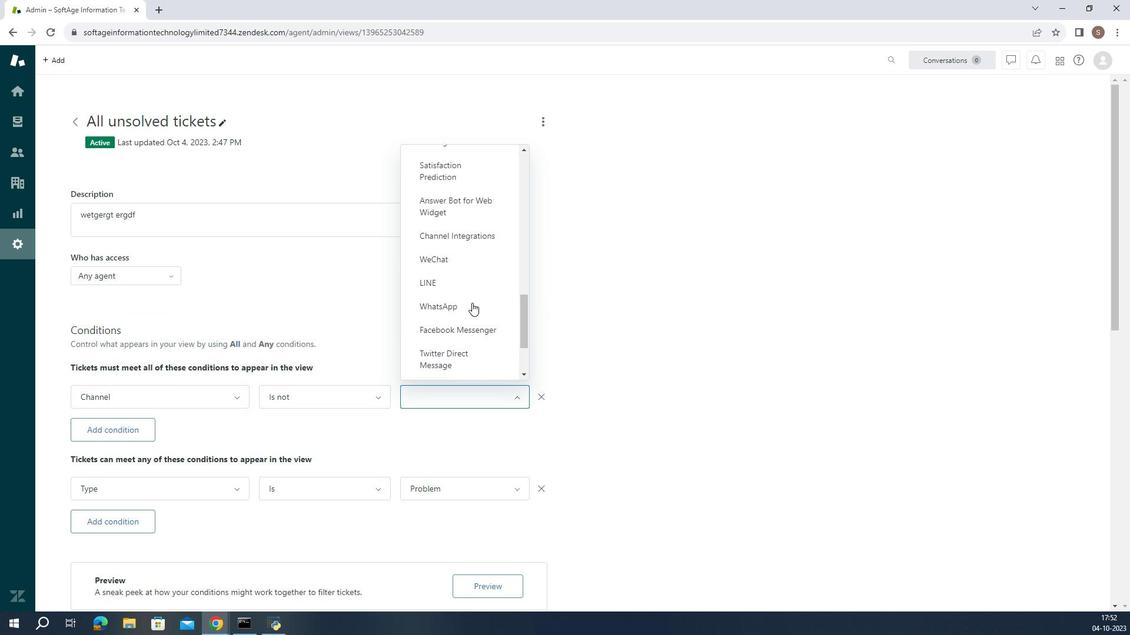 
Action: Mouse scrolled (472, 356) with delta (0, 0)
Screenshot: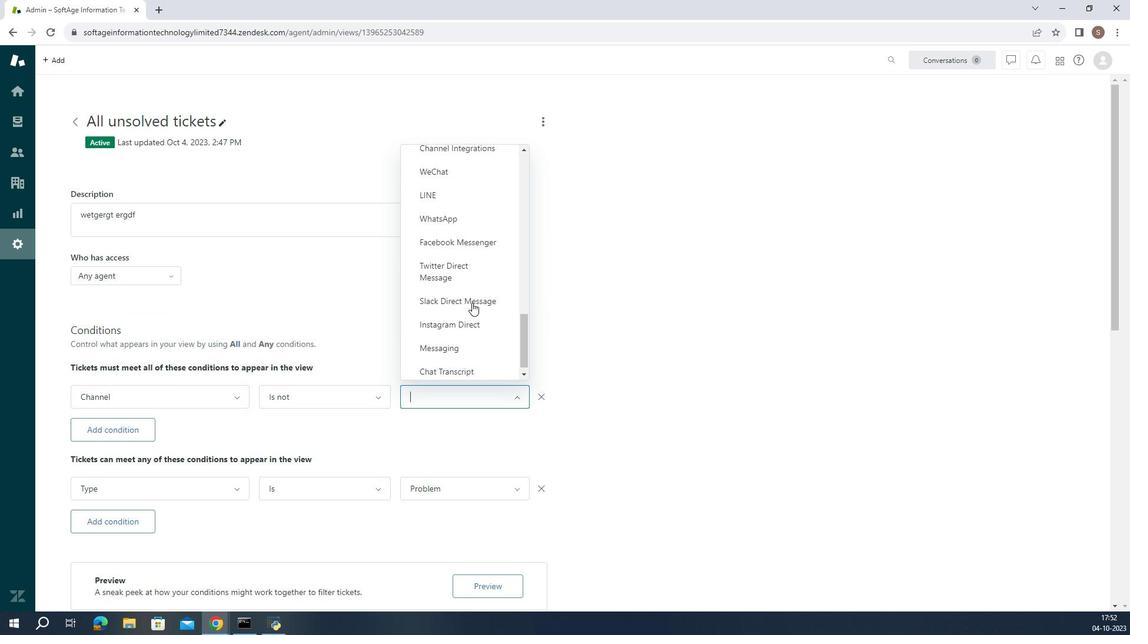 
Action: Mouse scrolled (472, 356) with delta (0, 0)
Screenshot: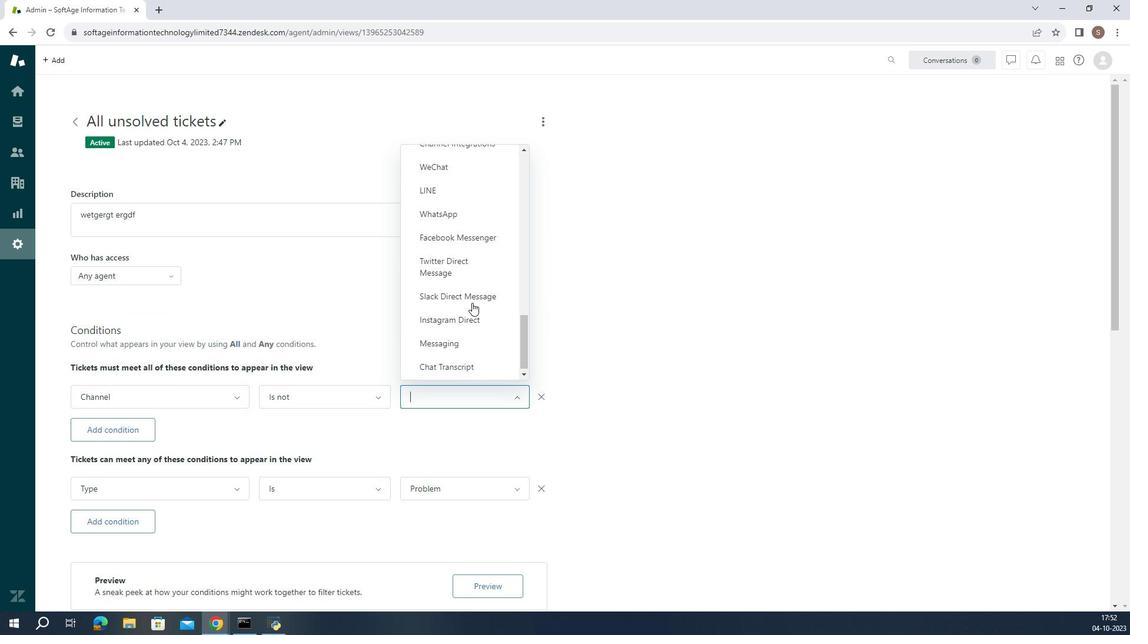 
Action: Mouse moved to (474, 392)
Screenshot: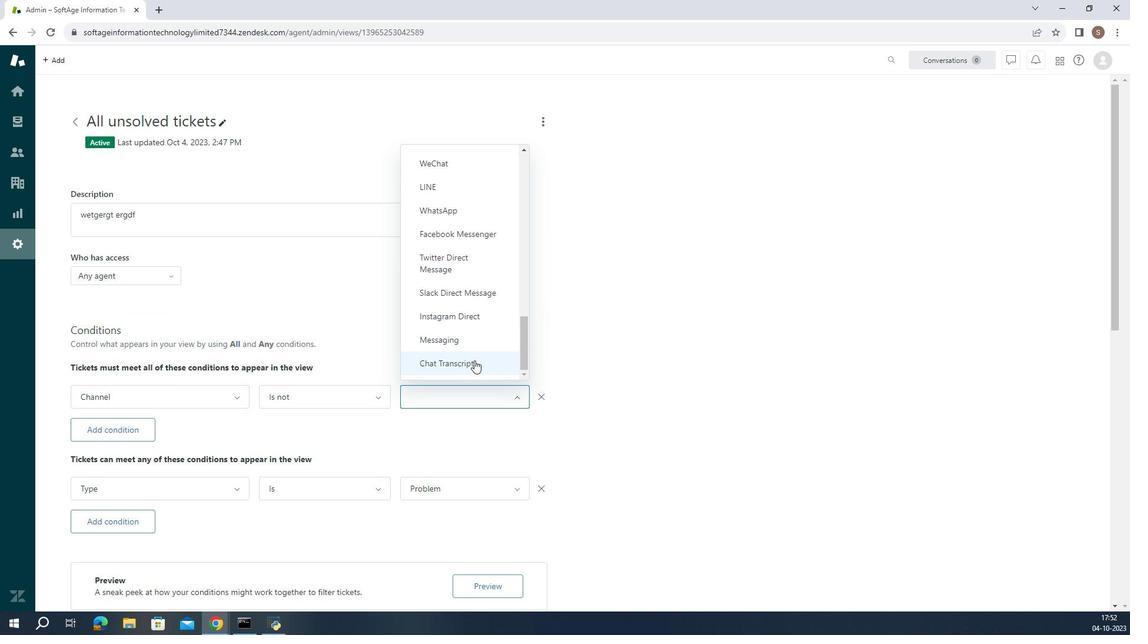 
Action: Mouse pressed left at (474, 392)
Screenshot: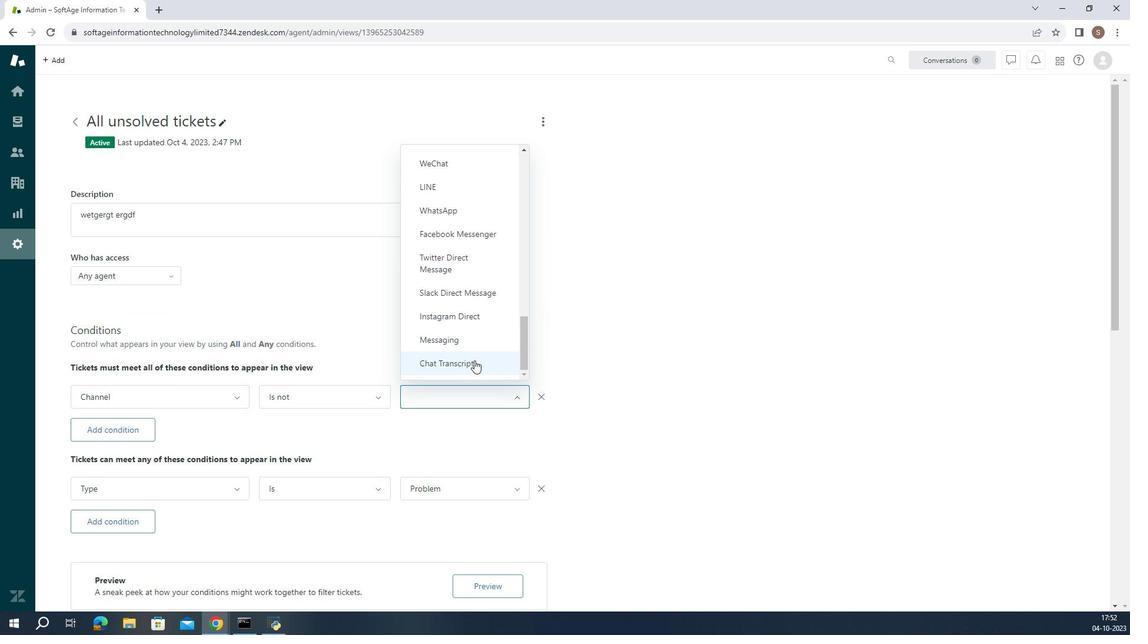 
Action: Mouse moved to (480, 439)
Screenshot: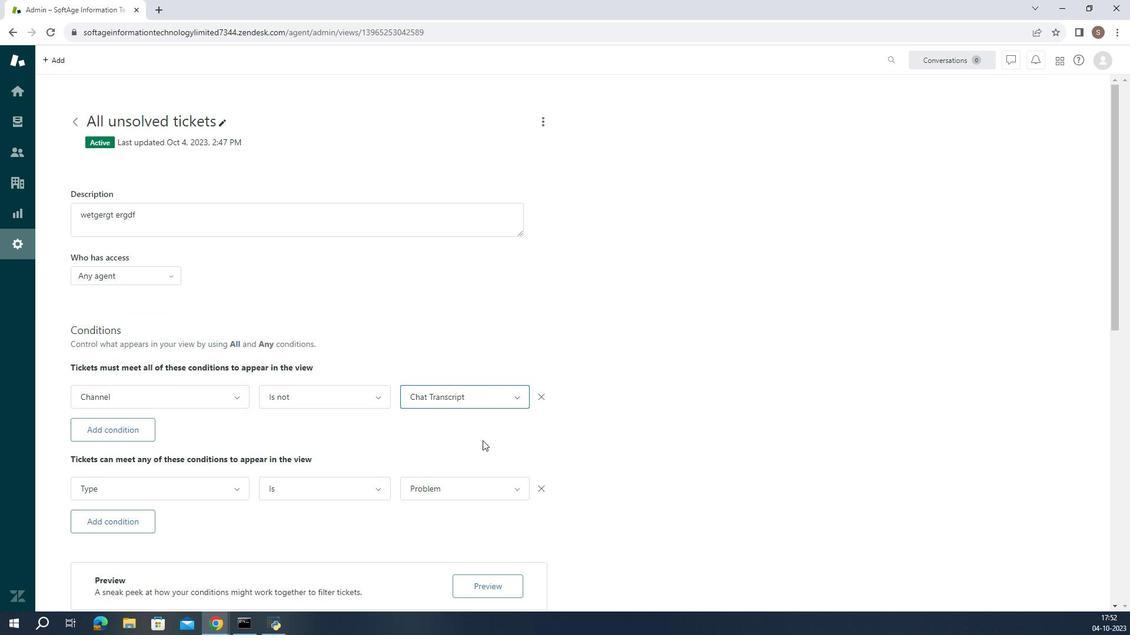 
Action: Mouse pressed left at (480, 439)
Screenshot: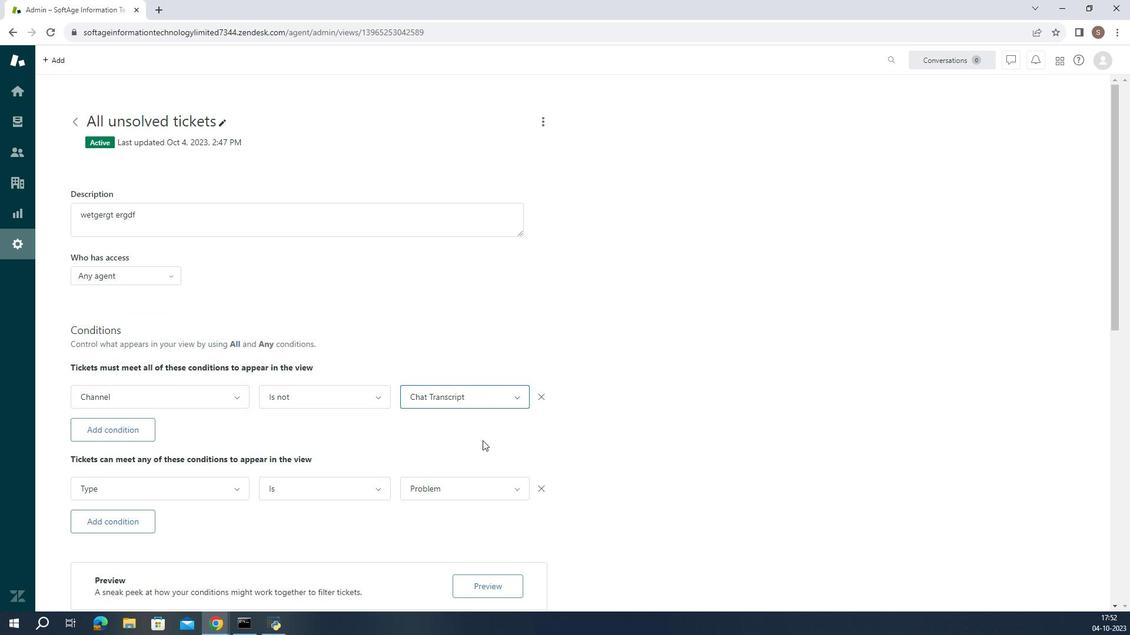 
